 Task: Invite neighbors to the community cleanup event.
Action: Mouse moved to (721, 189)
Screenshot: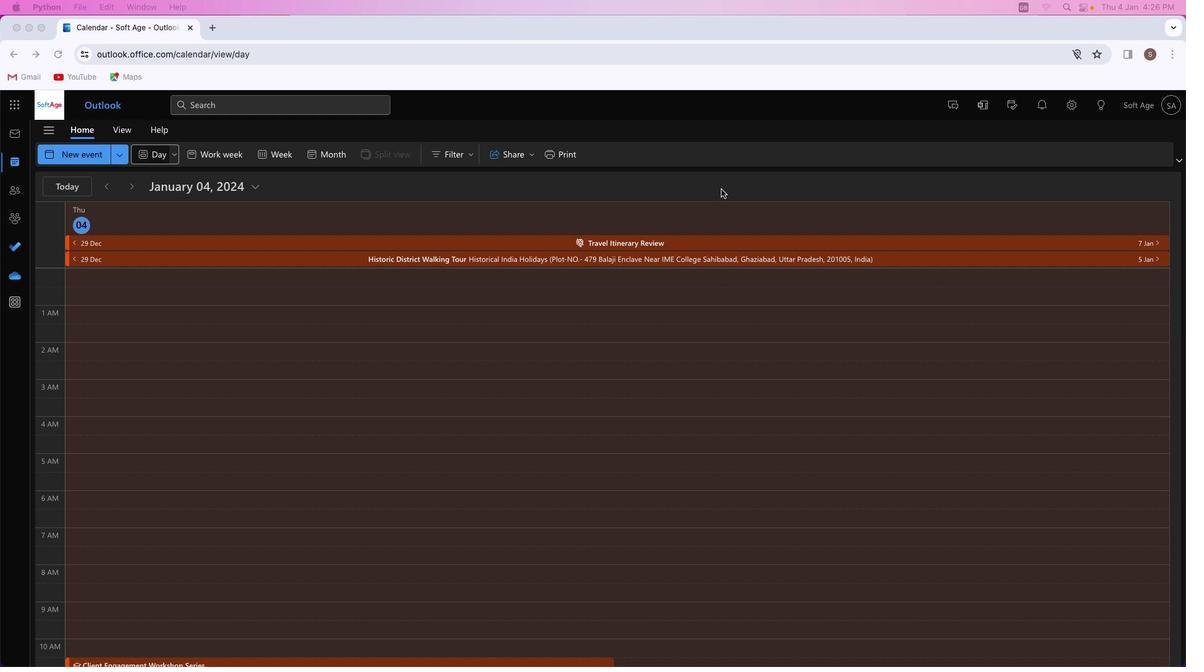 
Action: Mouse pressed left at (721, 189)
Screenshot: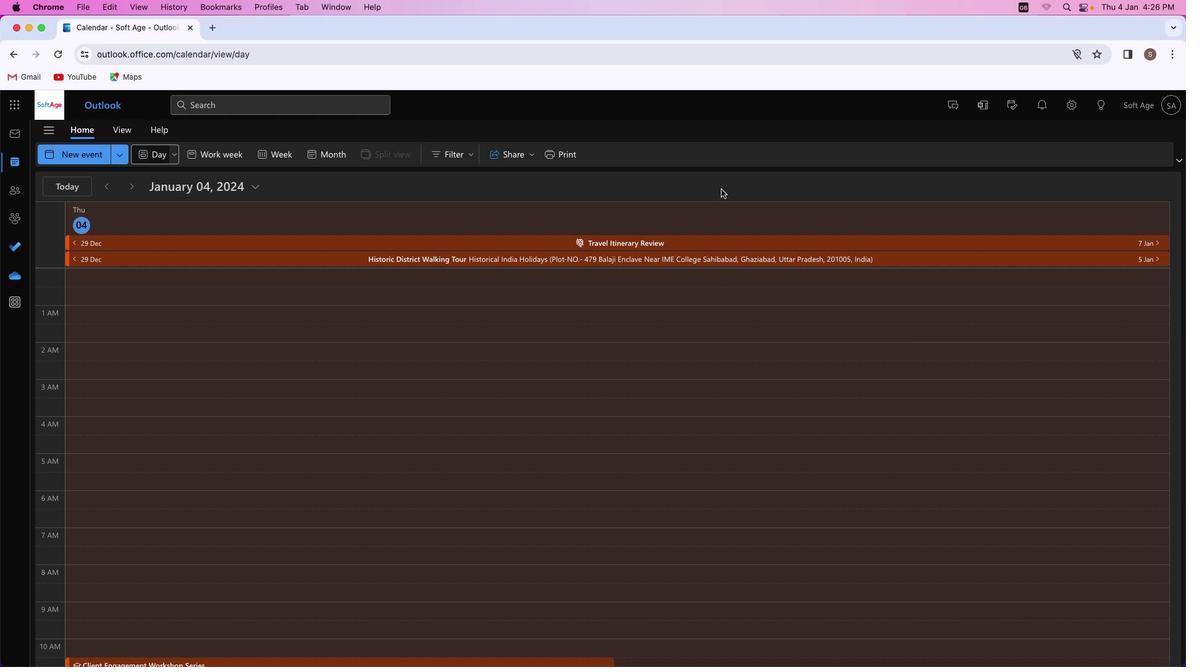 
Action: Mouse moved to (85, 156)
Screenshot: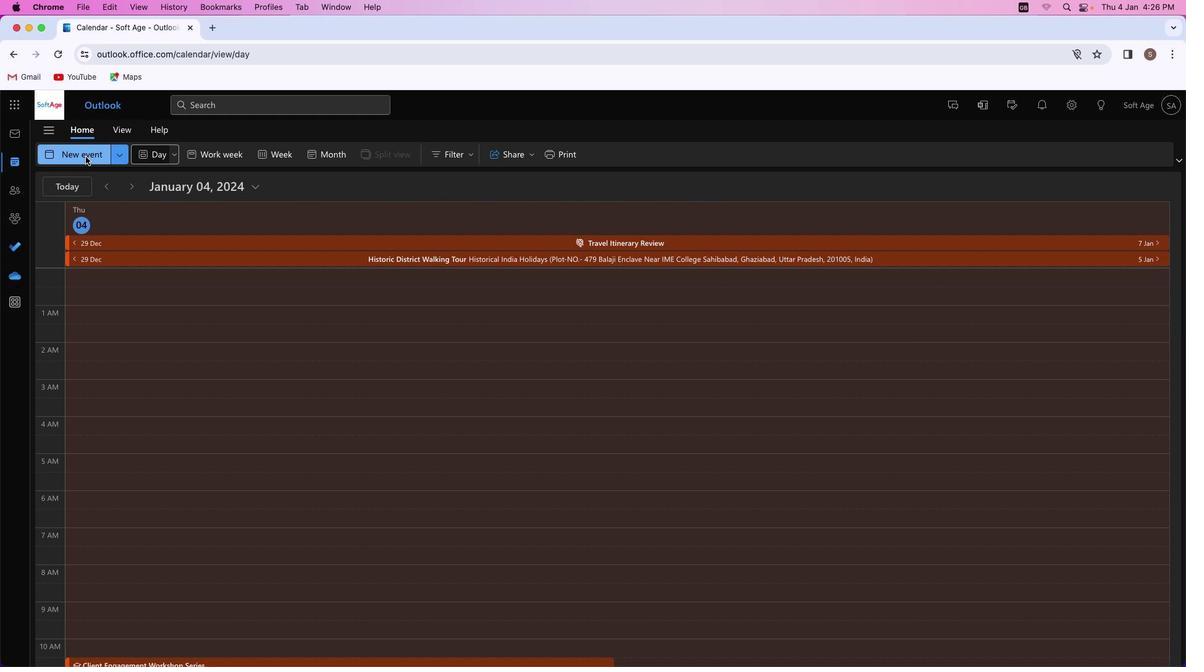 
Action: Mouse pressed left at (85, 156)
Screenshot: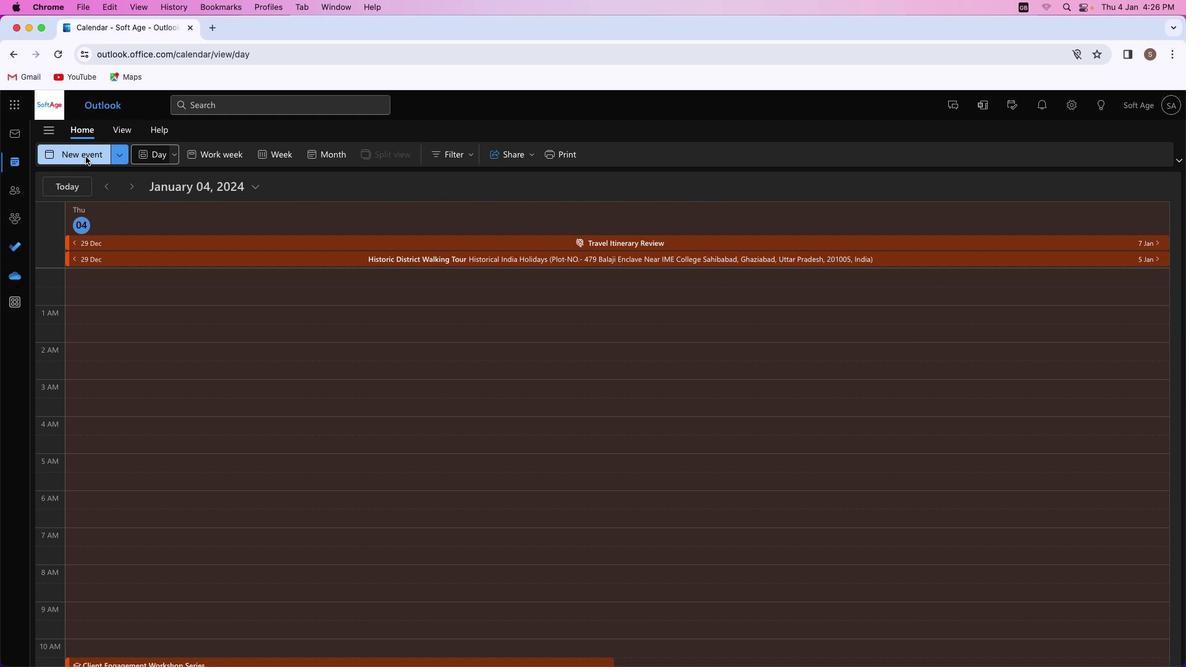 
Action: Mouse moved to (331, 235)
Screenshot: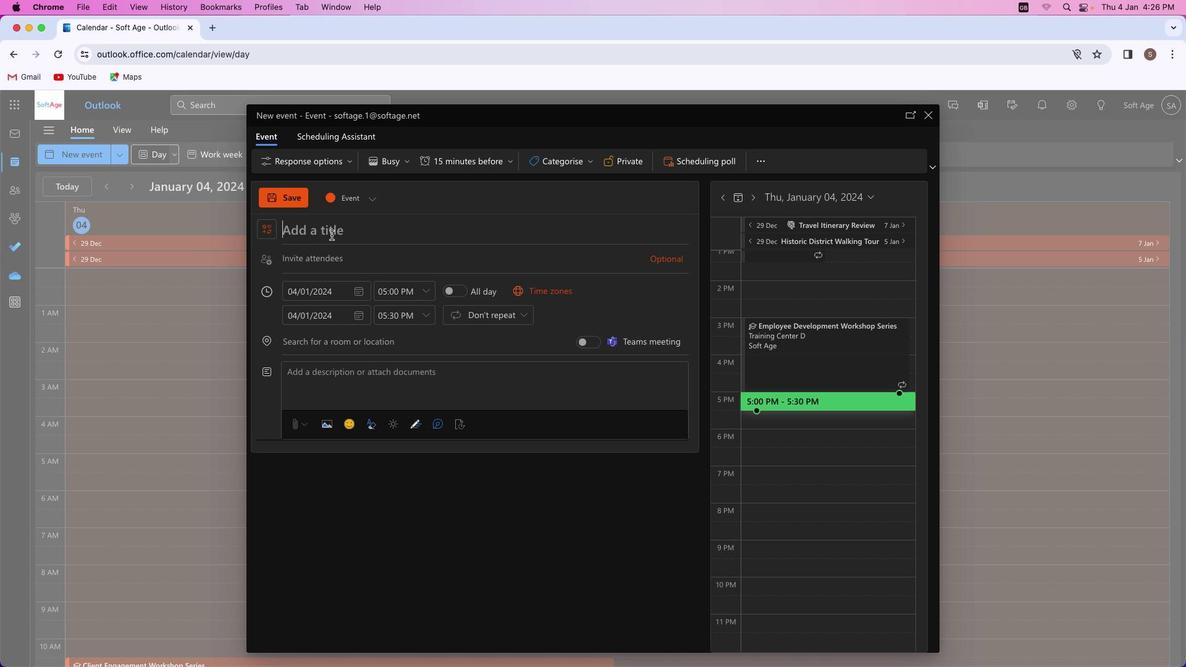 
Action: Mouse pressed left at (331, 235)
Screenshot: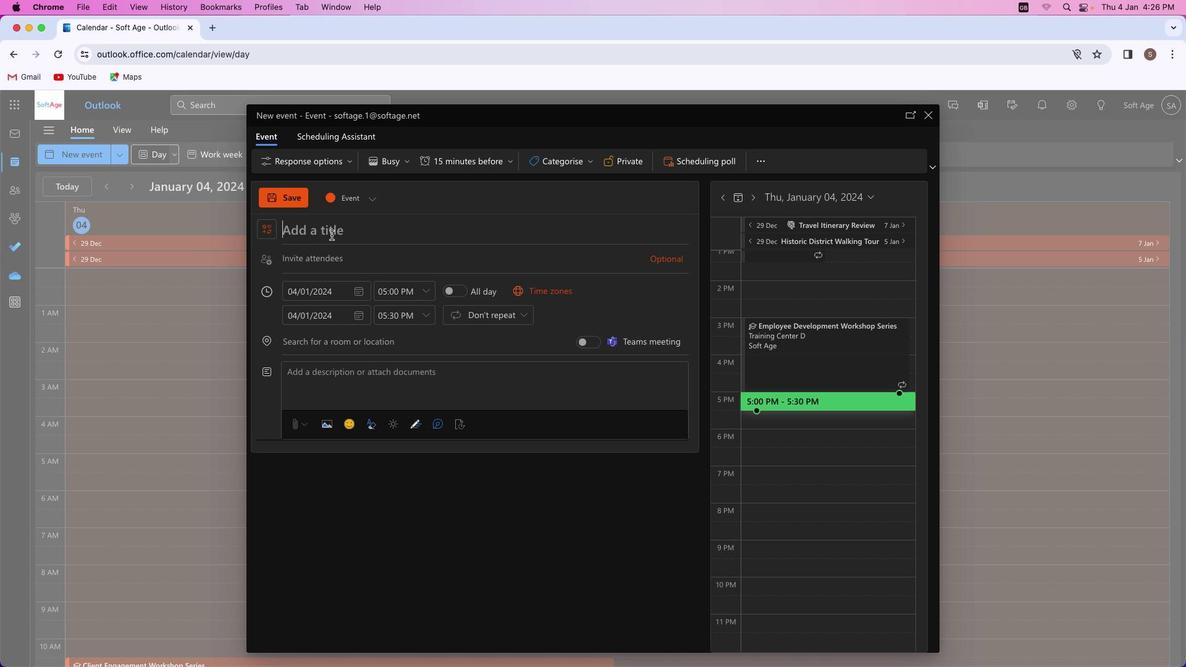 
Action: Mouse moved to (331, 235)
Screenshot: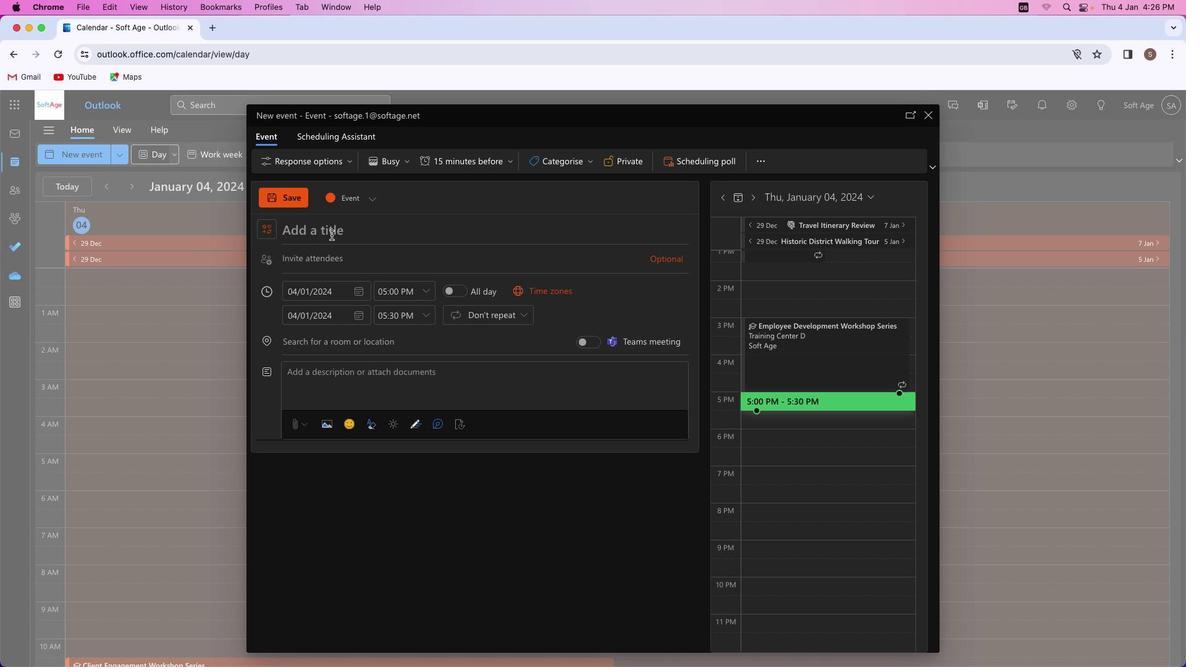 
Action: Key pressed Key.shift'C''o''m''m''u''n''i''t''y'Key.space'c''l''e''a''n''u''p'
Screenshot: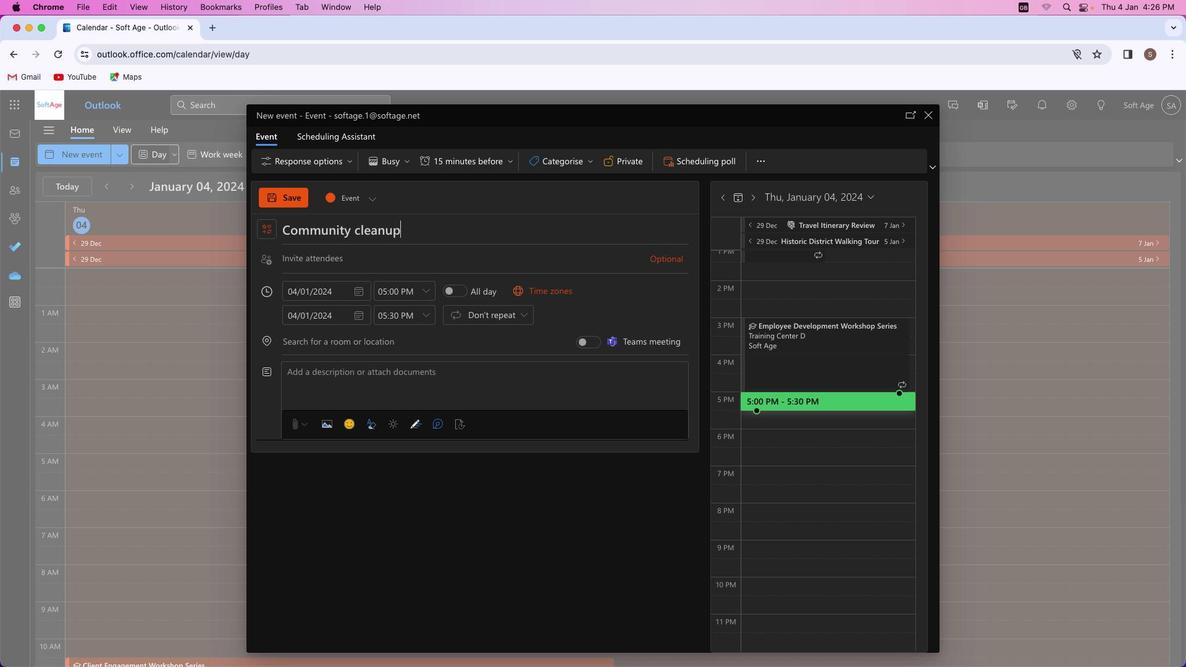 
Action: Mouse moved to (344, 260)
Screenshot: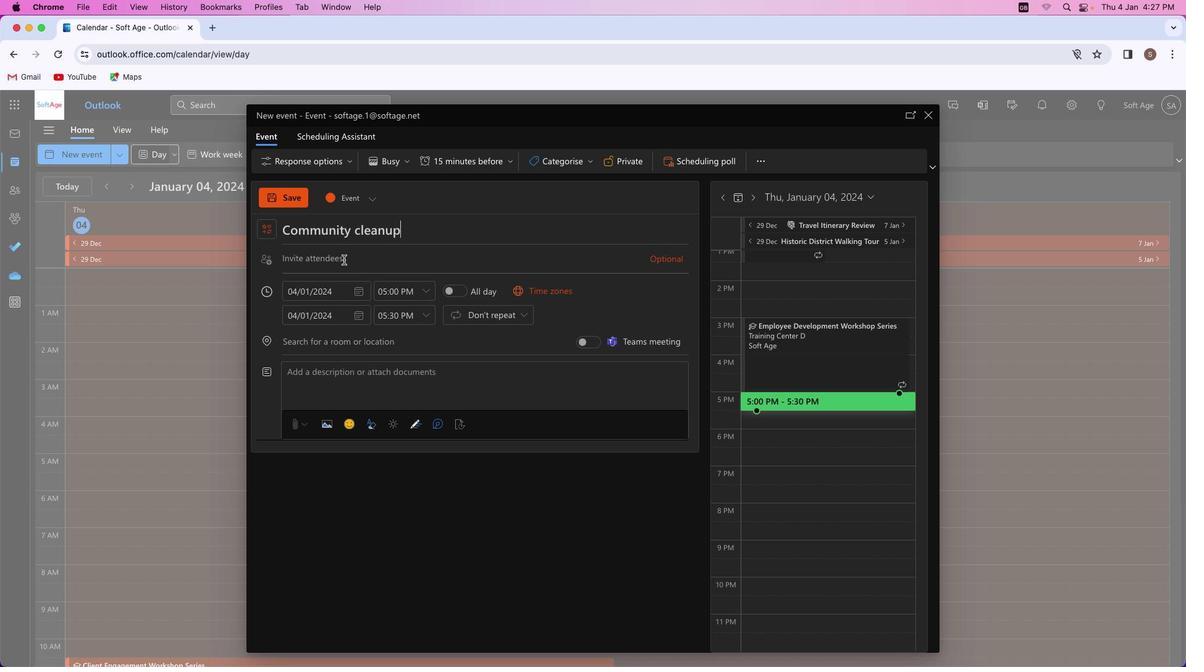 
Action: Mouse pressed left at (344, 260)
Screenshot: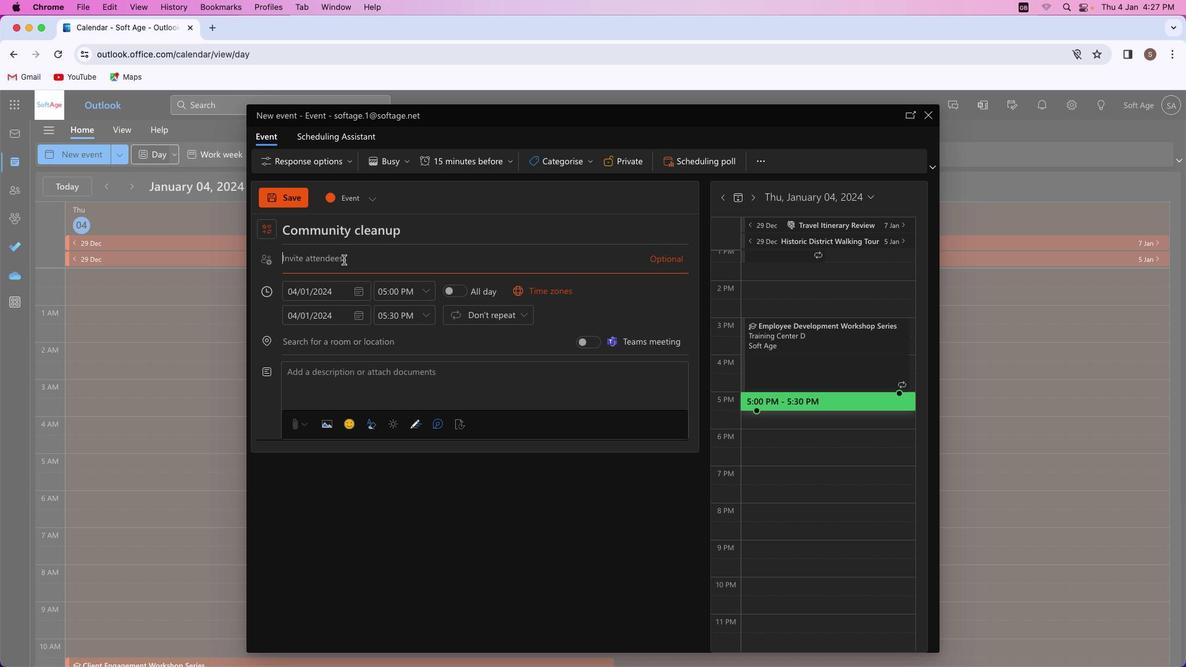 
Action: Mouse moved to (343, 260)
Screenshot: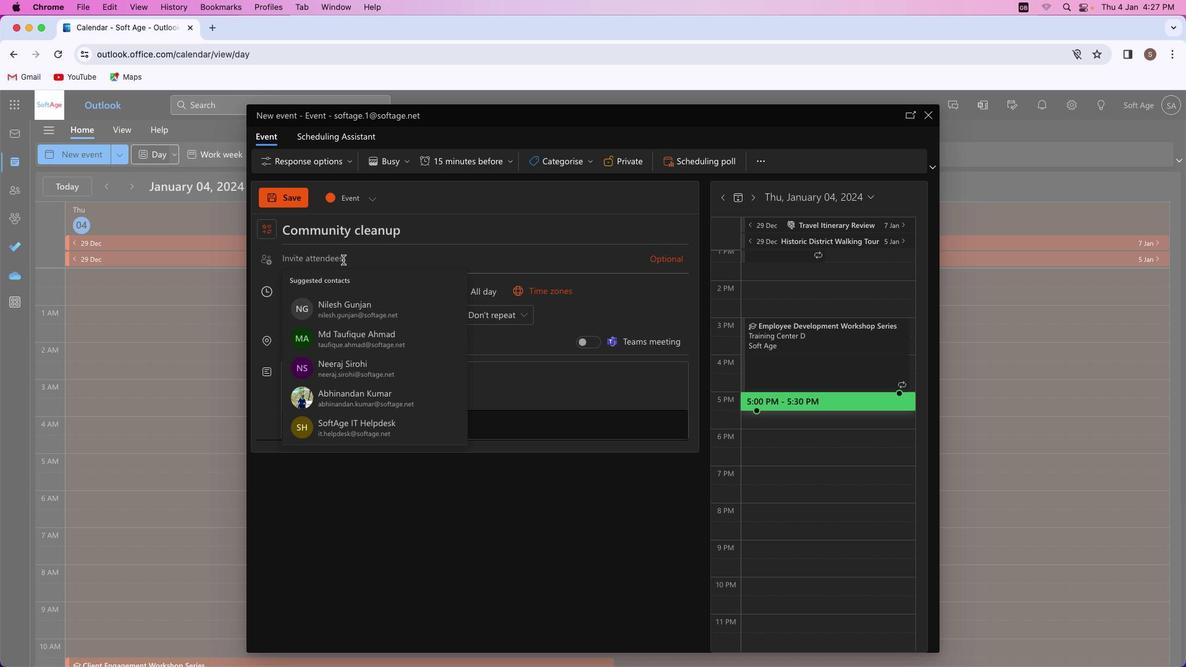 
Action: Key pressed Key.shift'S''h''i''v''a''m''y''a''d''a''v''s''m'Key.shift'@'Key.left'4''1'Key.rightKey.right'o''u''t''l''o''o''k''.''c''o''m'
Screenshot: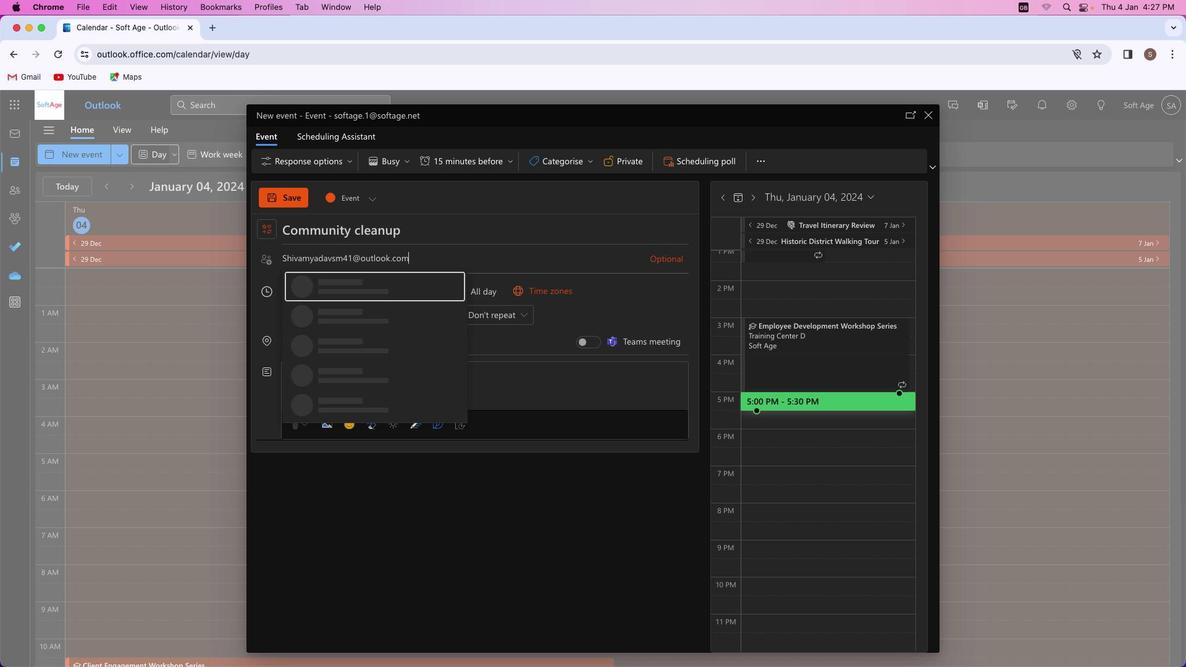 
Action: Mouse moved to (395, 284)
Screenshot: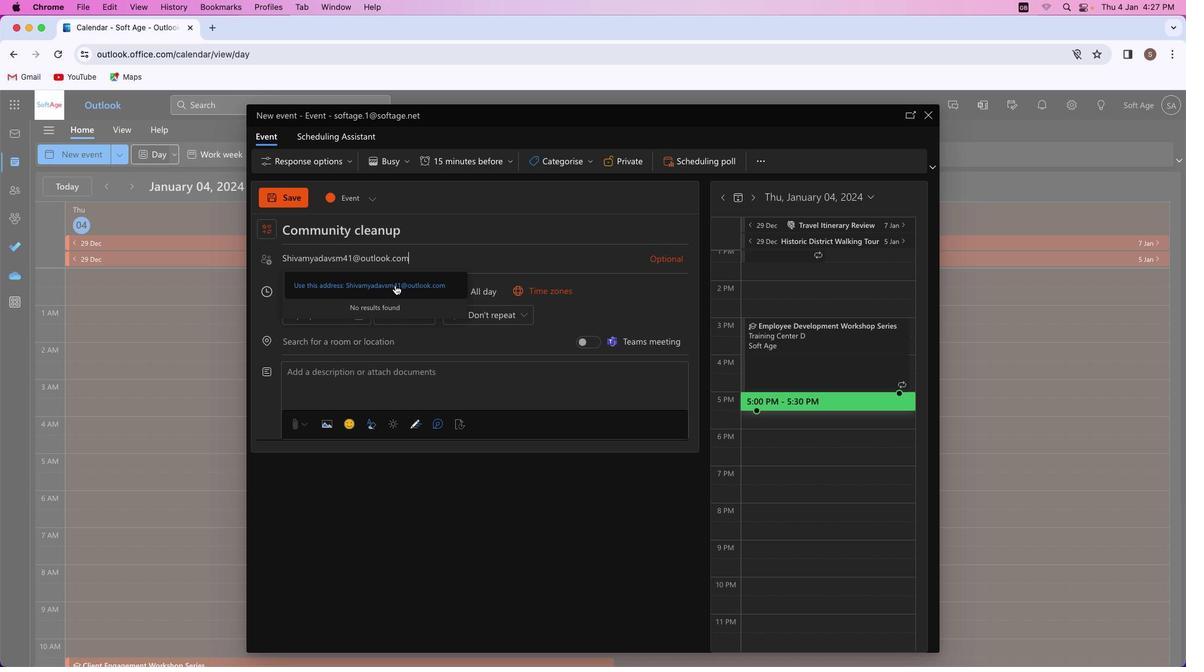 
Action: Mouse pressed left at (395, 284)
Screenshot: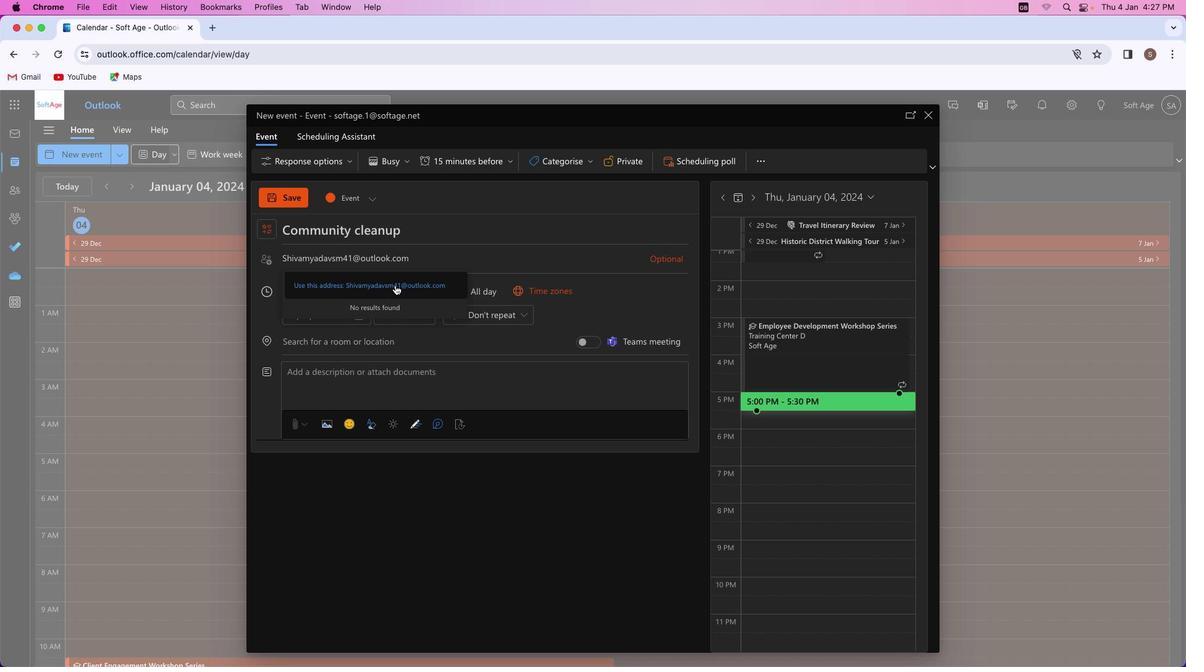 
Action: Mouse moved to (661, 312)
Screenshot: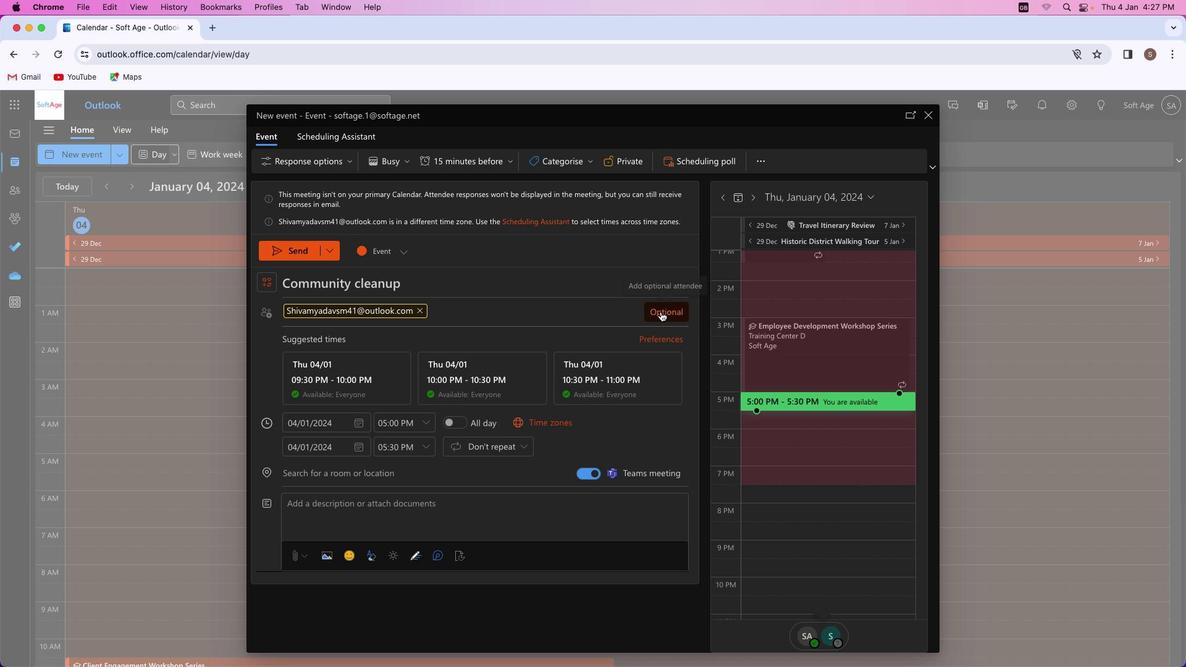 
Action: Mouse pressed left at (661, 312)
Screenshot: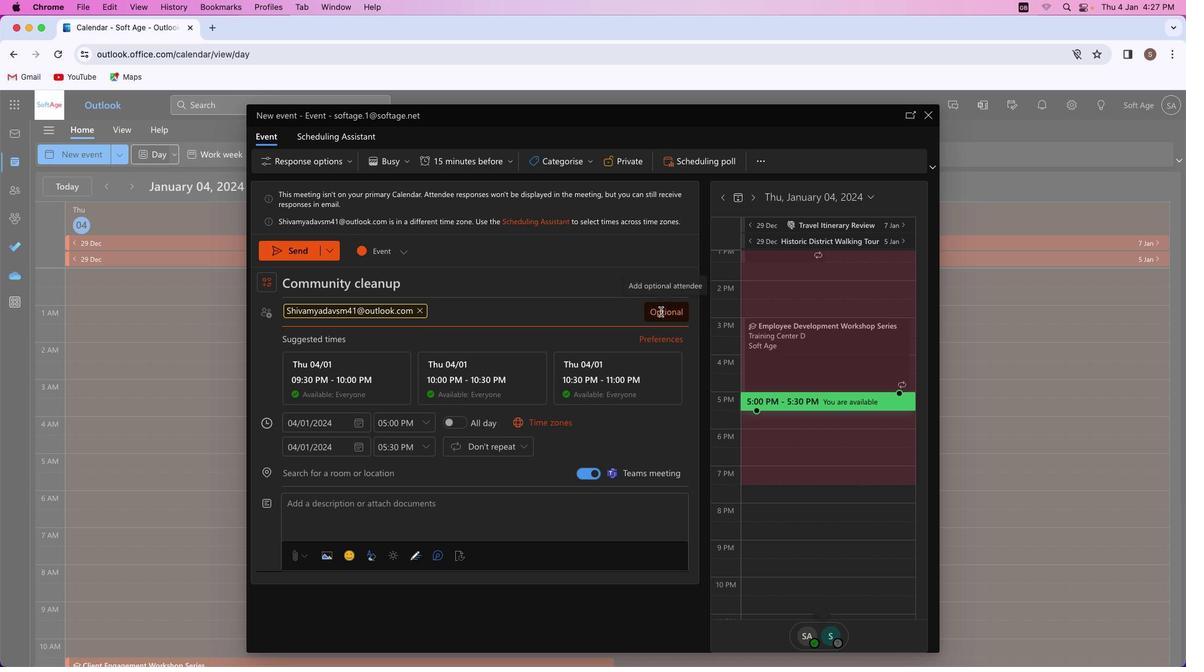 
Action: Mouse moved to (325, 338)
Screenshot: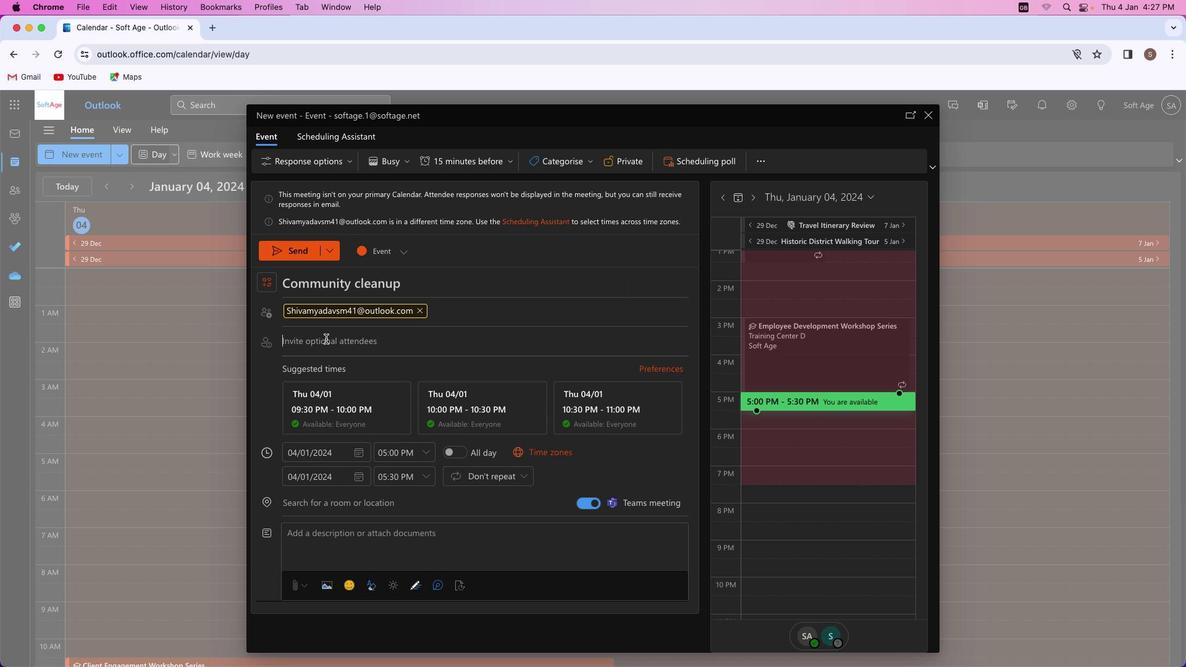 
Action: Mouse pressed left at (325, 338)
Screenshot: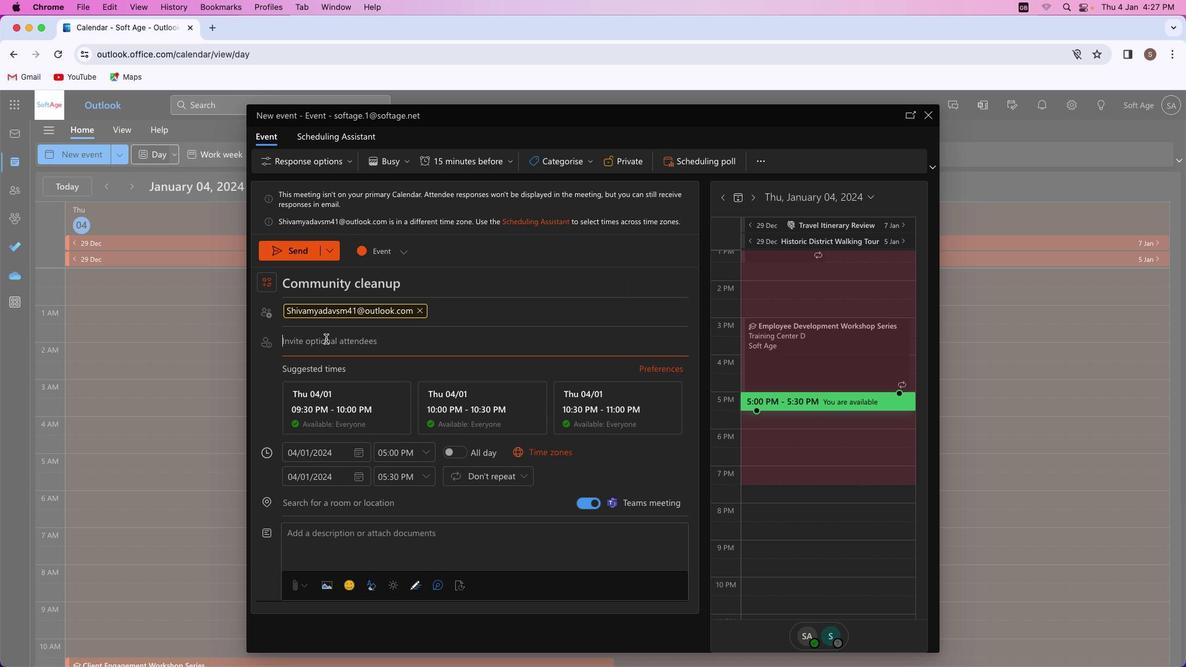 
Action: Key pressed 'a''9''7''3''2''8''9''3'Key.shift'@''g''m''a''i''l''.''c''o''m'
Screenshot: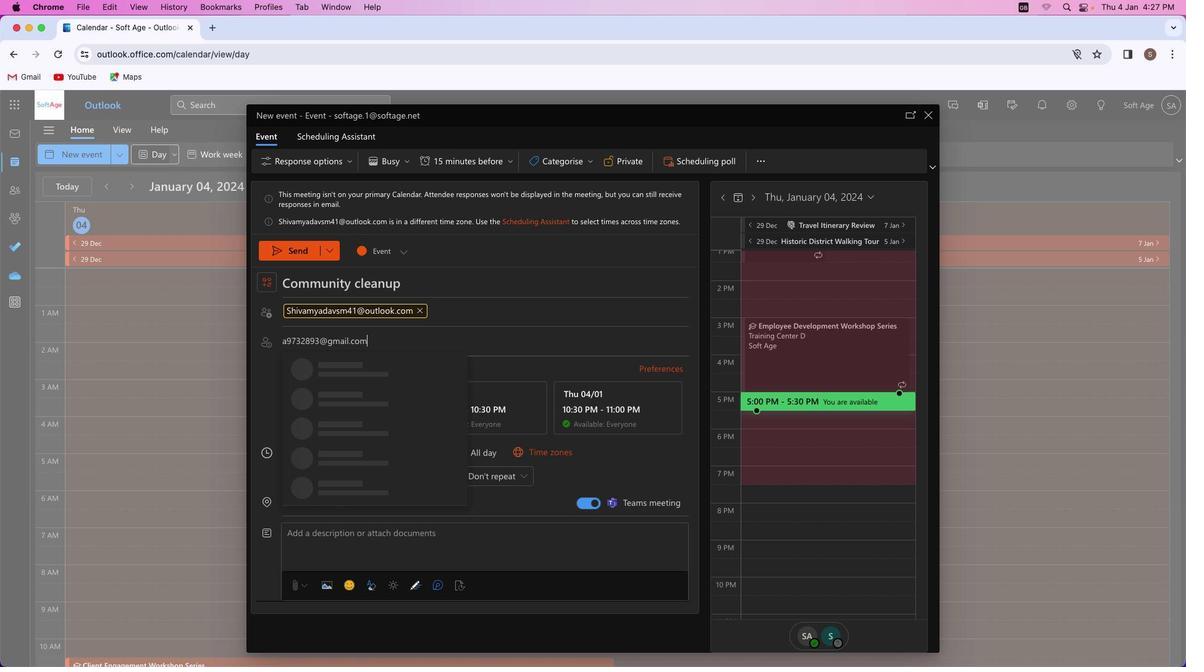 
Action: Mouse moved to (375, 365)
Screenshot: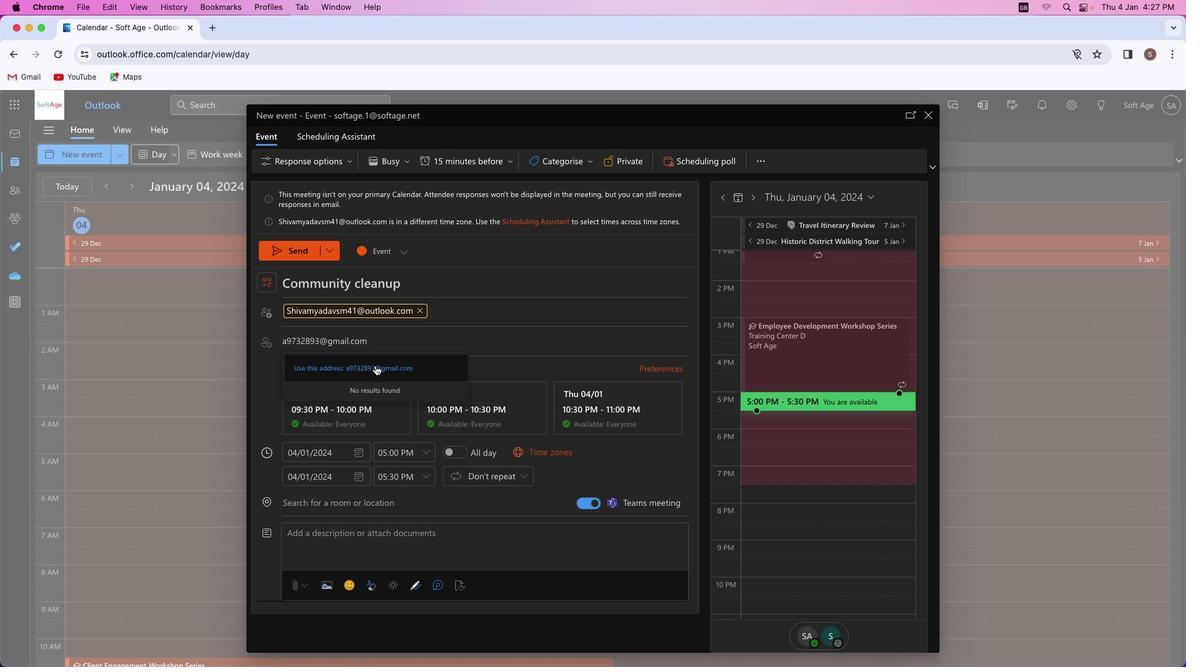 
Action: Mouse pressed left at (375, 365)
Screenshot: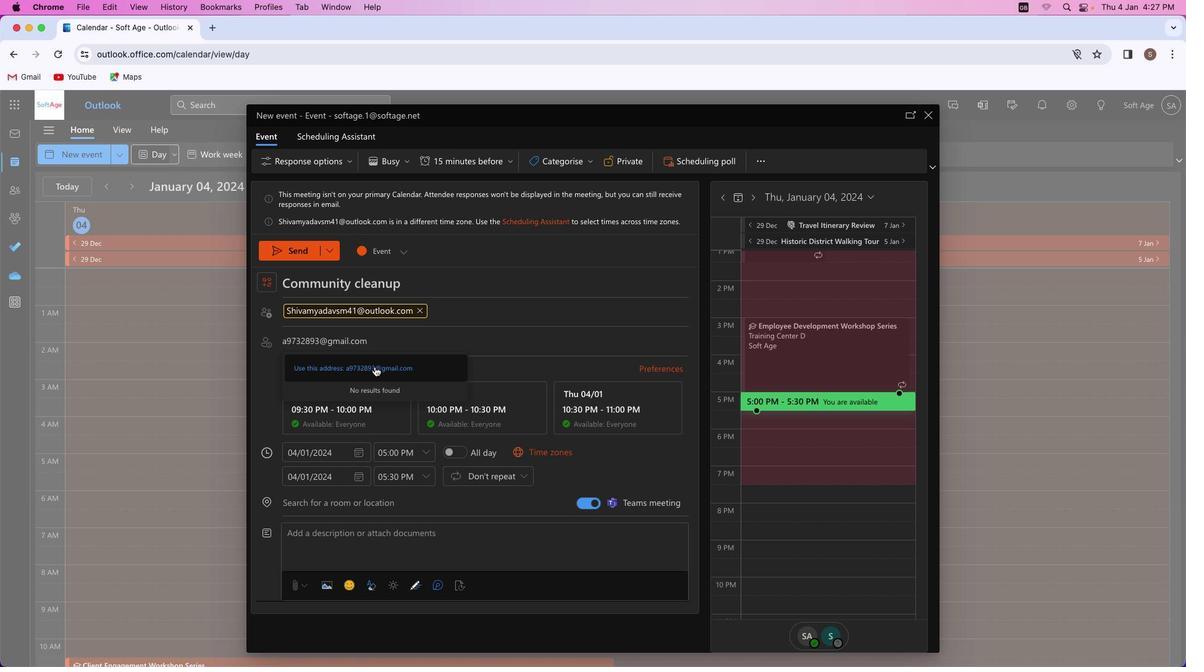 
Action: Mouse moved to (415, 375)
Screenshot: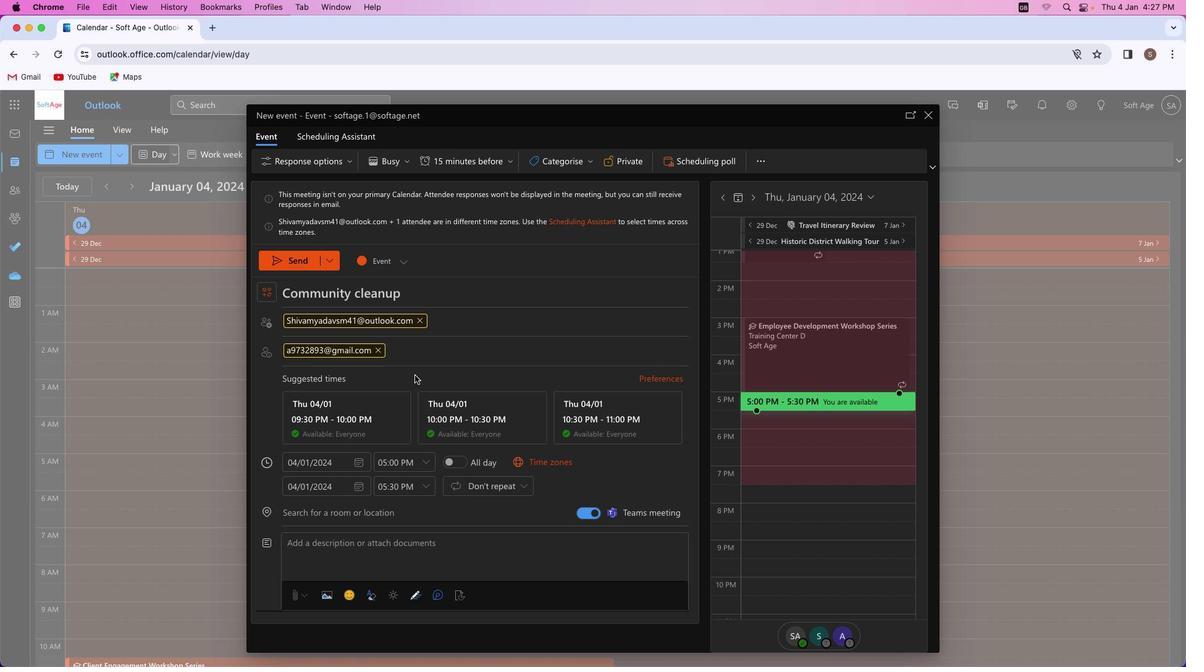 
Action: Mouse scrolled (415, 375) with delta (0, 0)
Screenshot: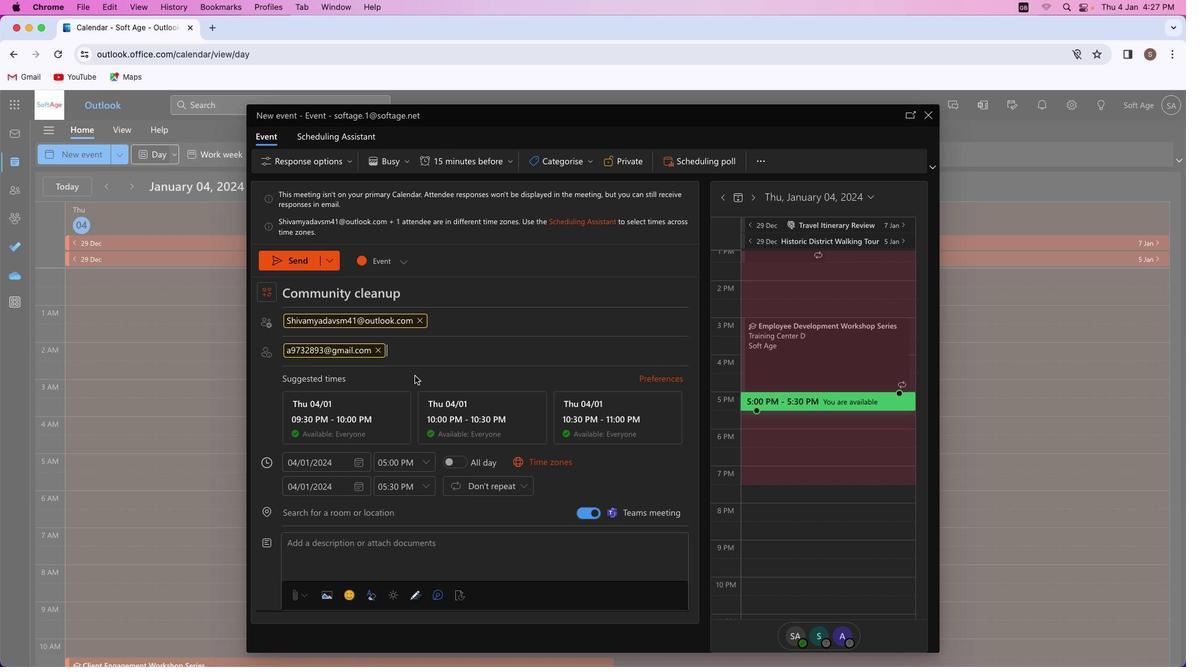 
Action: Mouse moved to (415, 375)
Screenshot: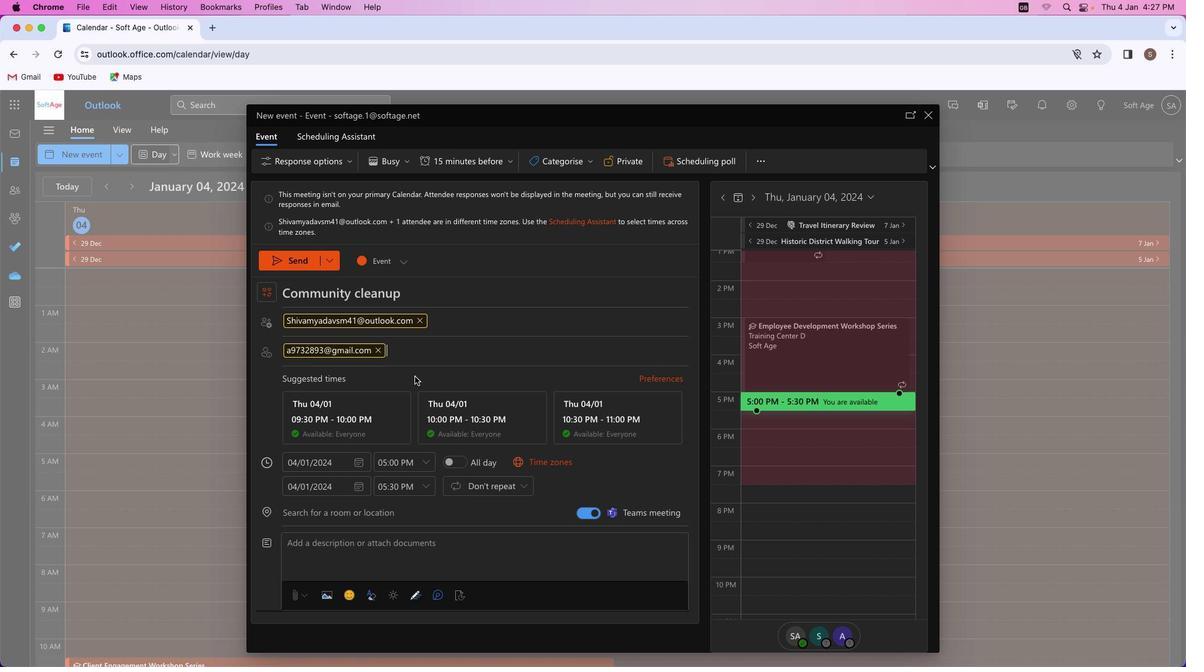 
Action: Mouse scrolled (415, 375) with delta (0, 0)
Screenshot: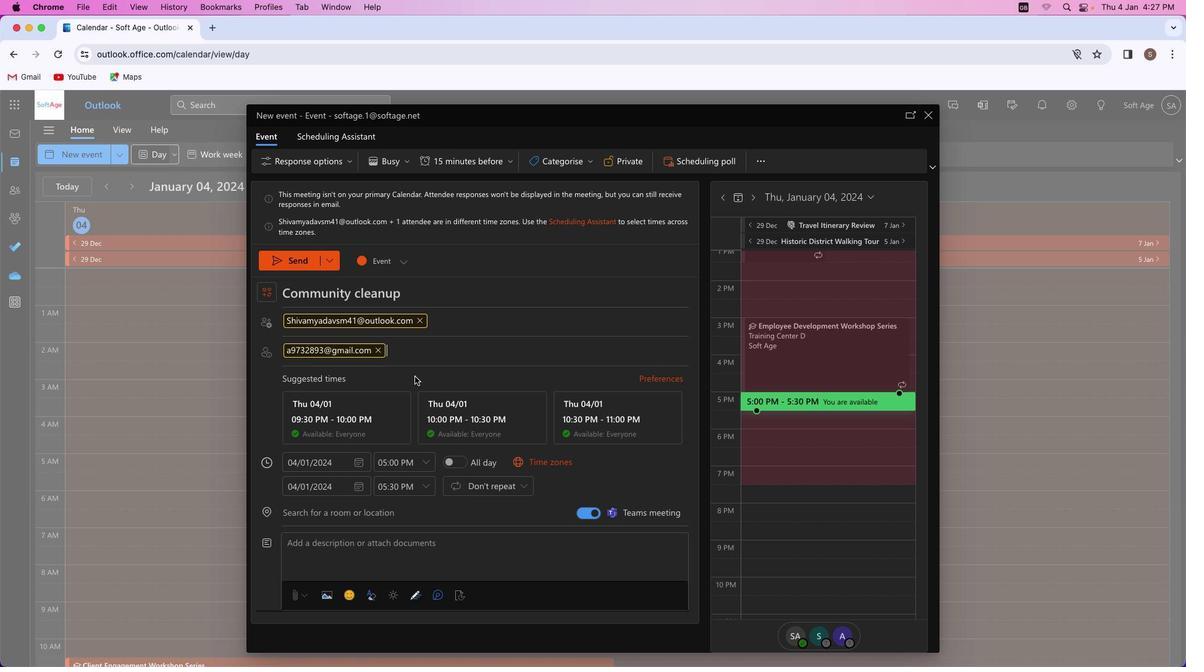 
Action: Mouse moved to (415, 376)
Screenshot: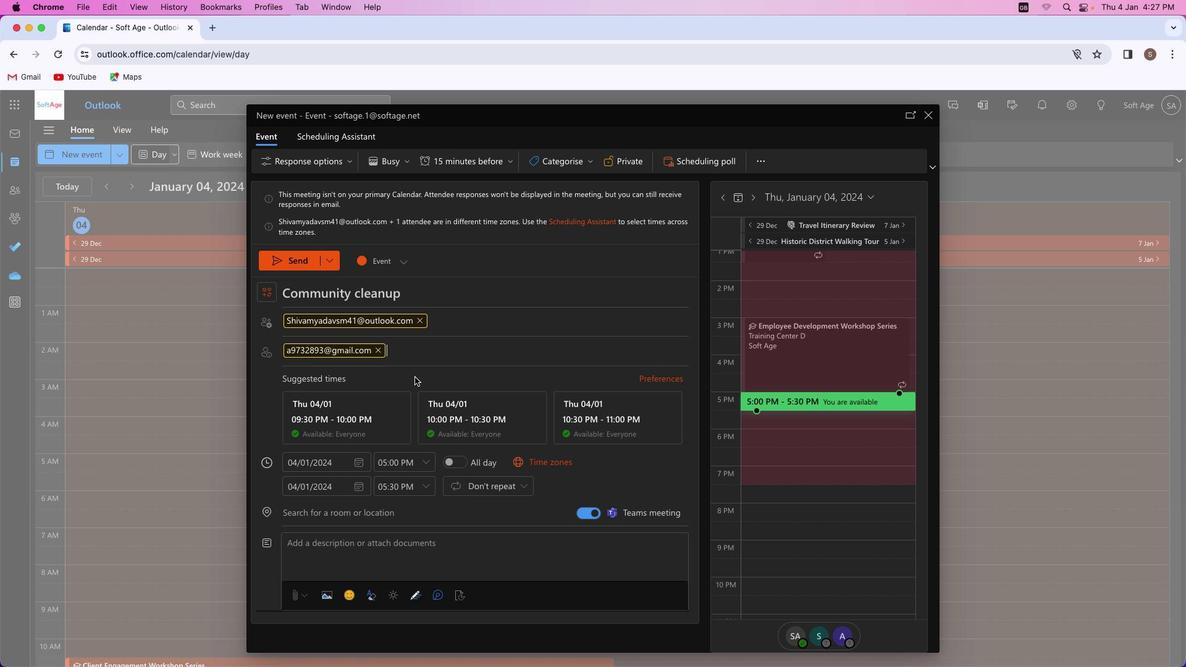 
Action: Mouse scrolled (415, 376) with delta (0, 0)
Screenshot: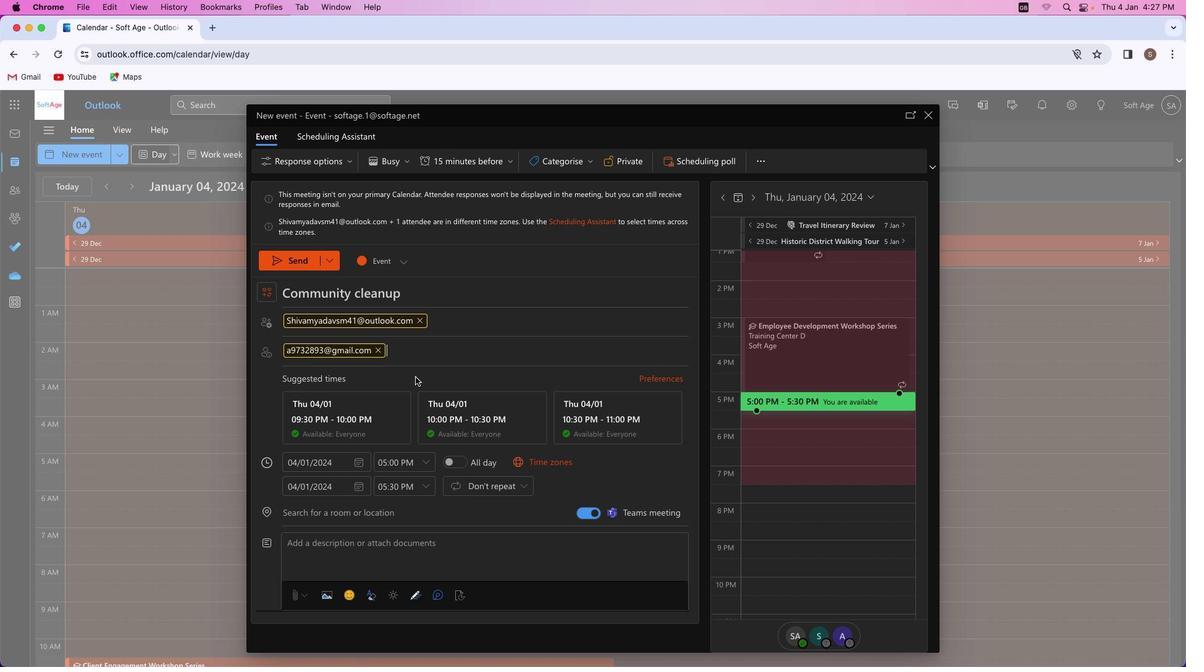 
Action: Mouse moved to (415, 377)
Screenshot: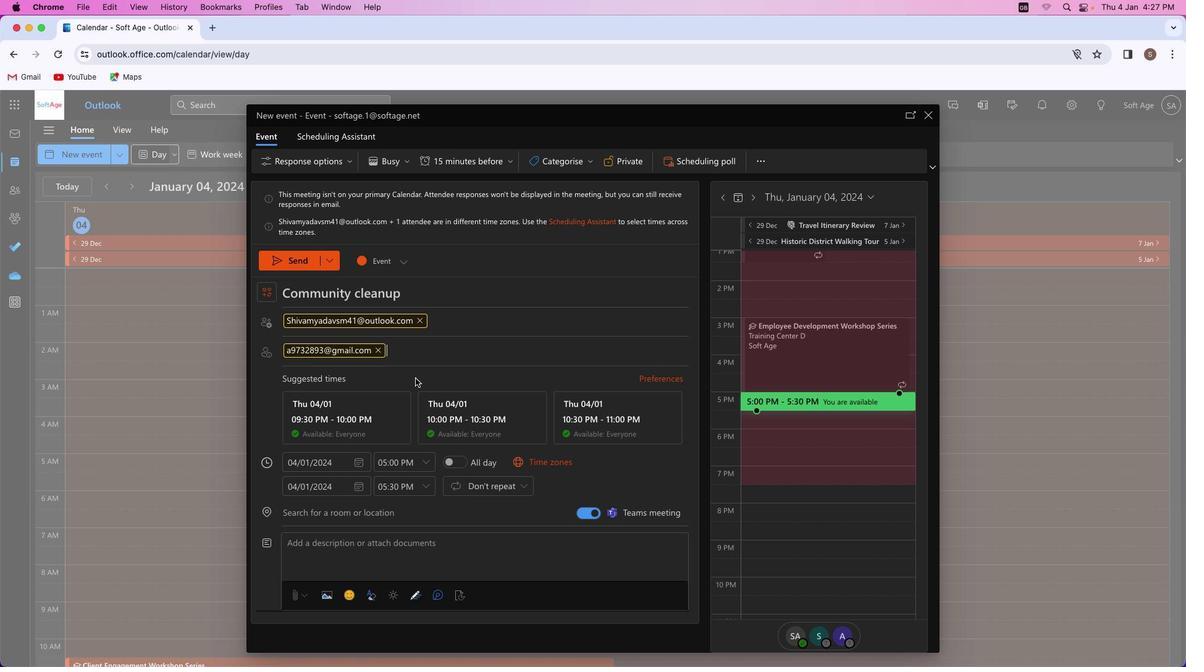 
Action: Mouse scrolled (415, 377) with delta (0, 0)
Screenshot: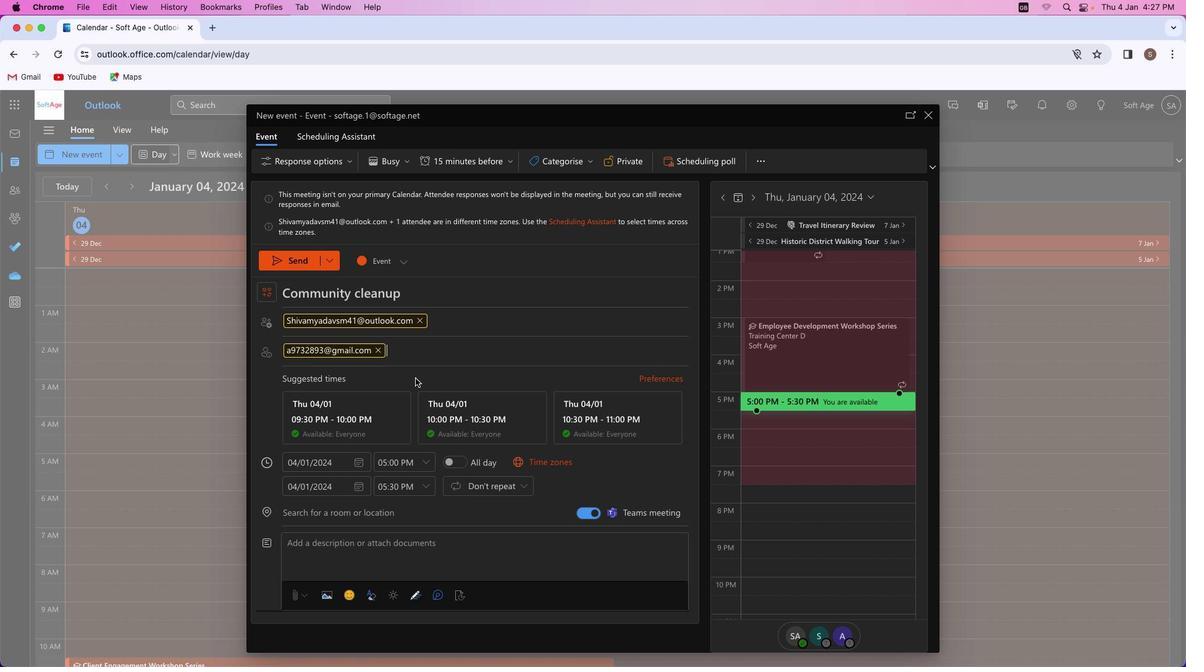 
Action: Mouse moved to (415, 378)
Screenshot: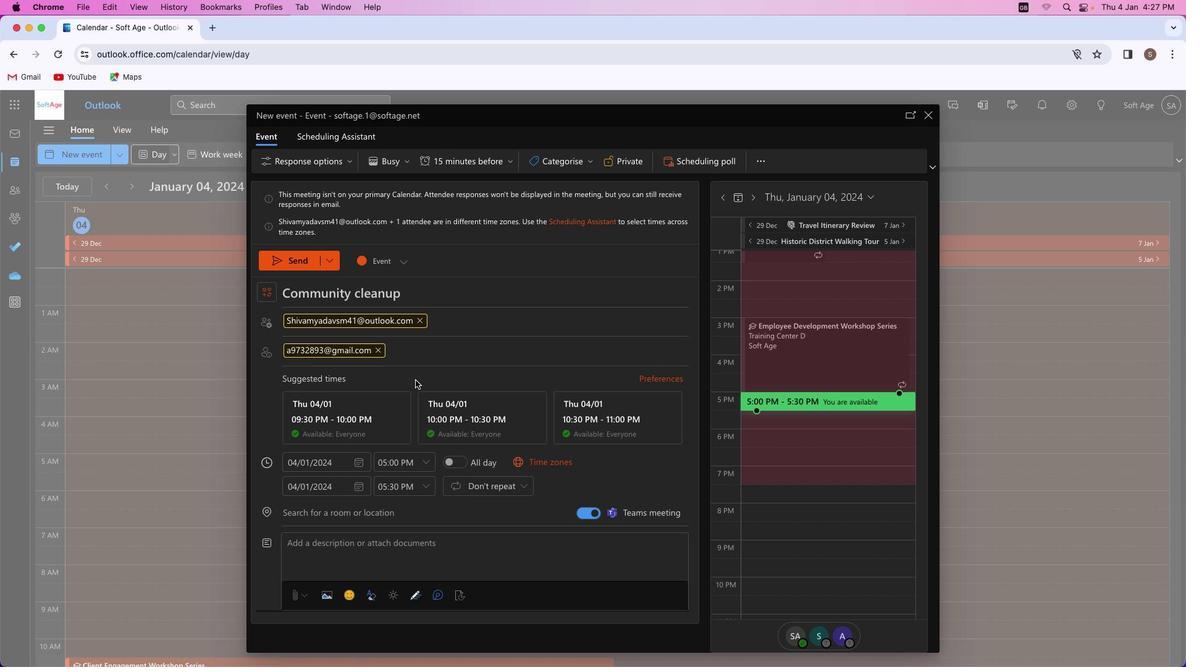 
Action: Mouse scrolled (415, 378) with delta (0, 0)
Screenshot: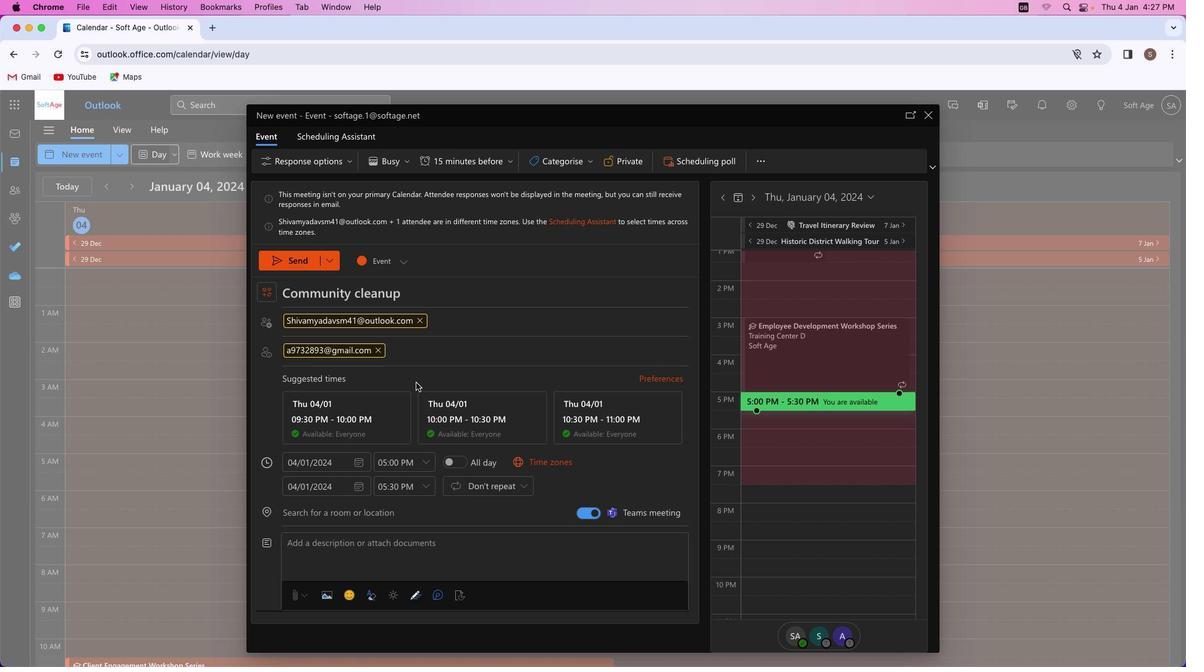 
Action: Mouse moved to (416, 382)
Screenshot: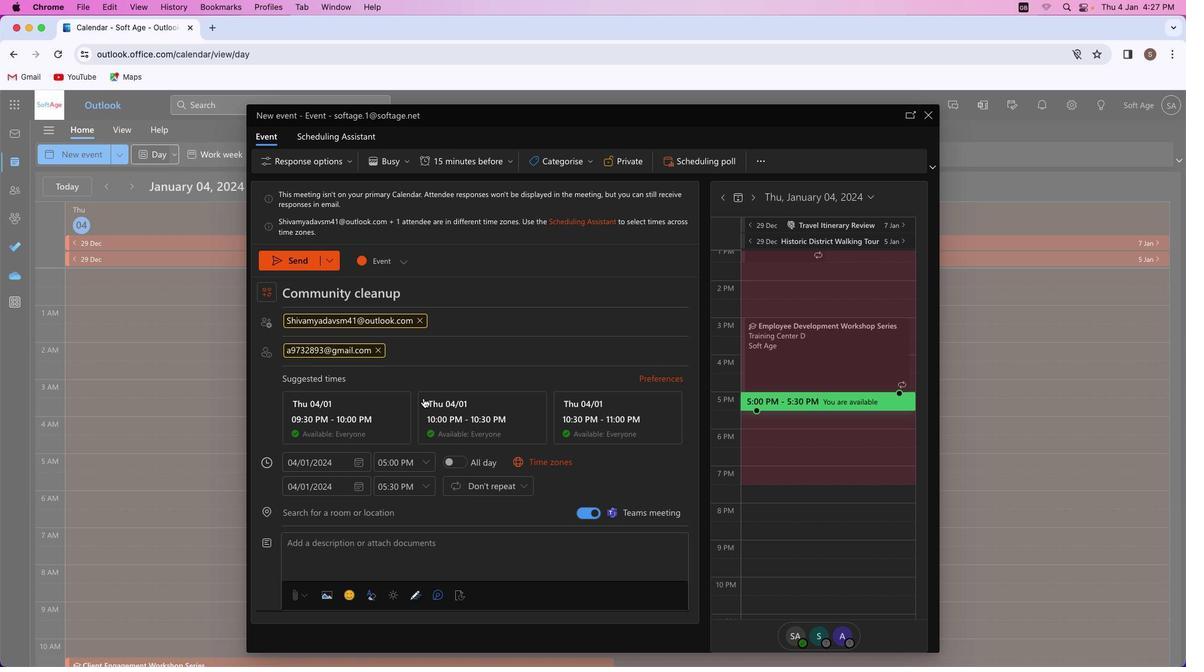 
Action: Mouse scrolled (416, 382) with delta (0, 0)
Screenshot: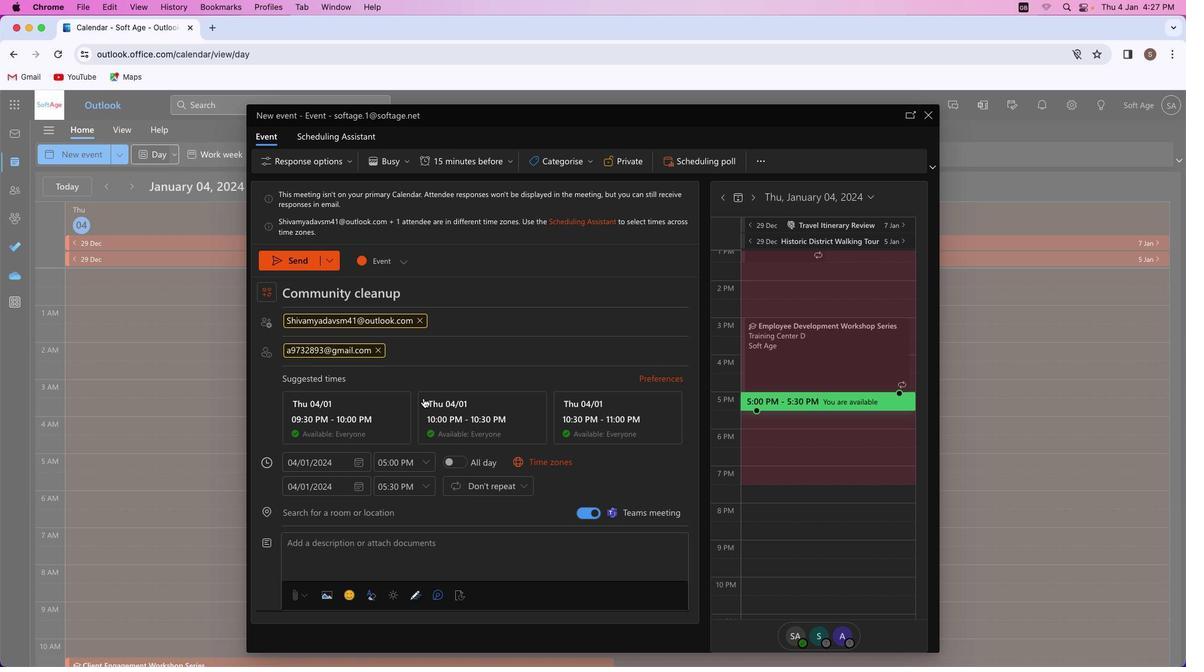 
Action: Mouse moved to (369, 550)
Screenshot: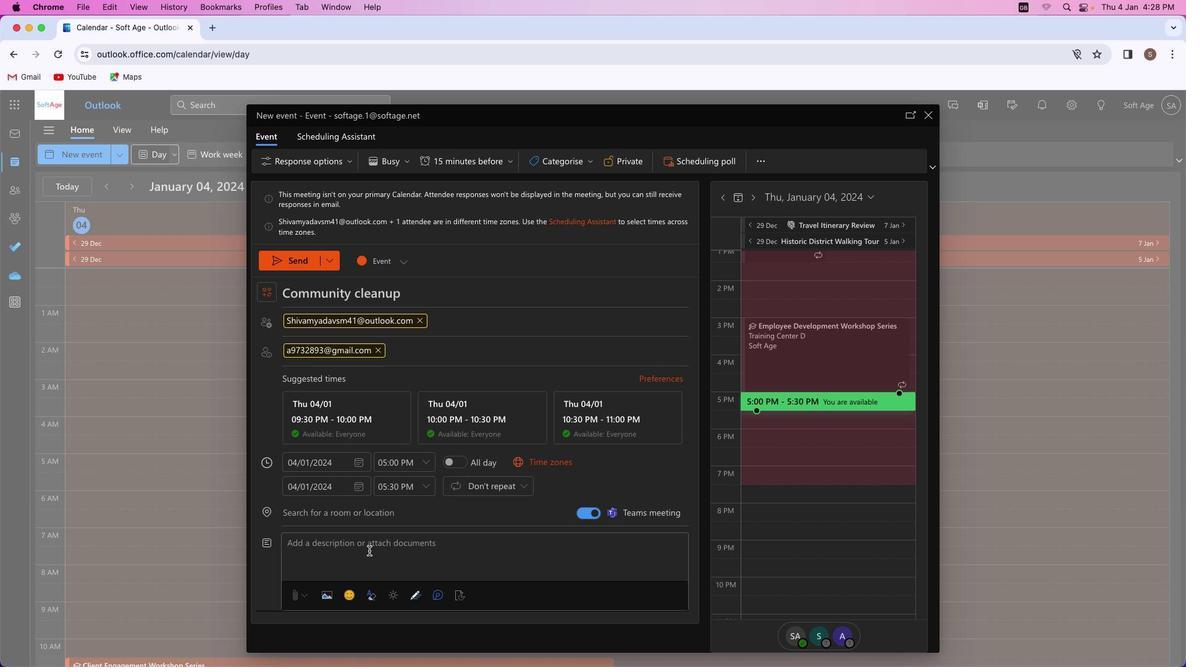 
Action: Mouse pressed left at (369, 550)
Screenshot: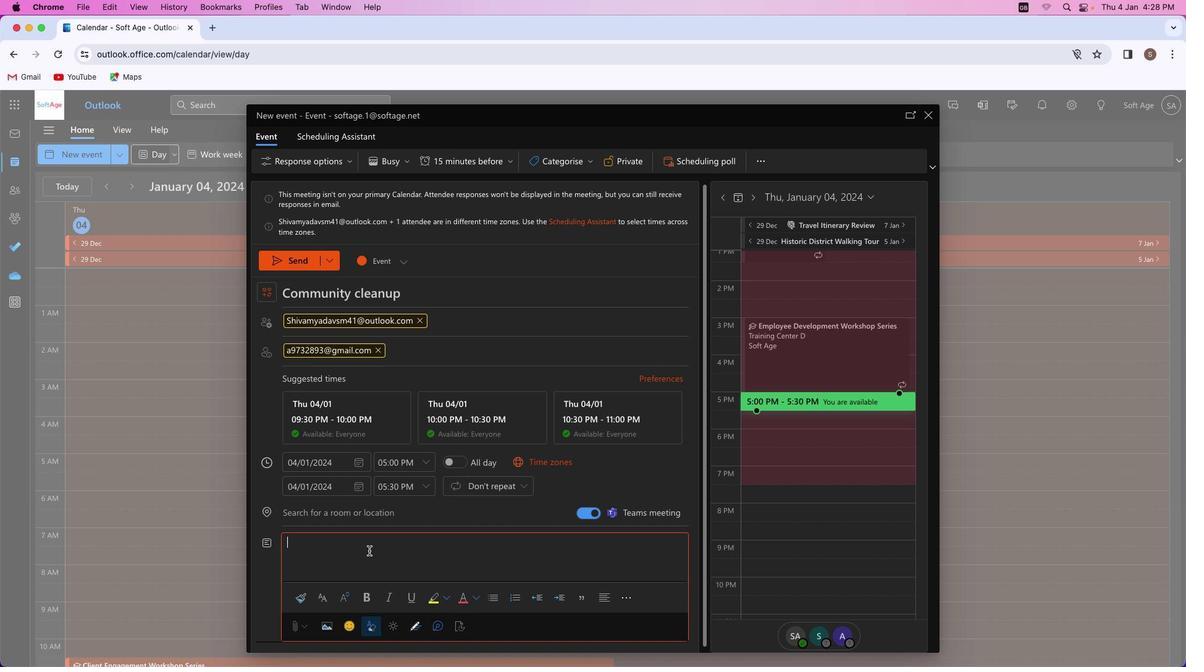 
Action: Mouse moved to (369, 550)
Screenshot: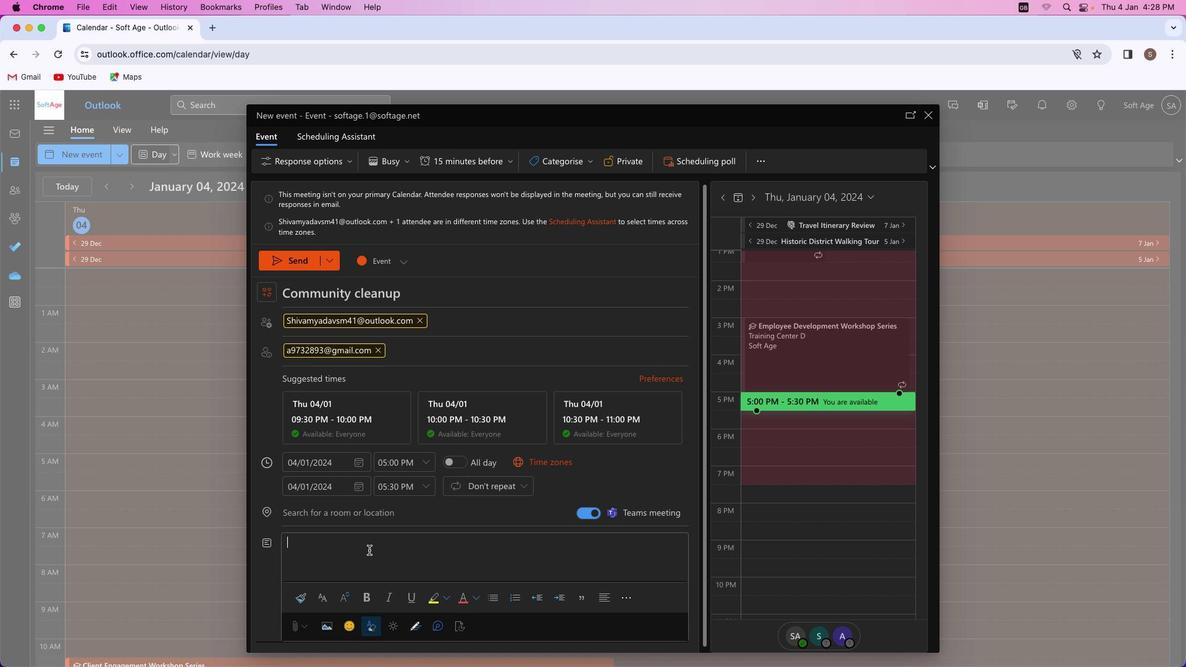 
Action: Key pressed Key.shift'T''h''i''s'Key.space'e''v''e''n''t'Key.space'i''n''v''i''t''a''t''i''o''n'Key.space'i''s'Key.space'f''o''r'Key.space'n''e''i''g''h''b''o''r''s'Key.space't''o'Key.space'c''o''m''m''u''n''i''t''y'Key.space'c''l''e''a''n''u''p'Key.space'p''u''r''p''o''s''e''.'
Screenshot: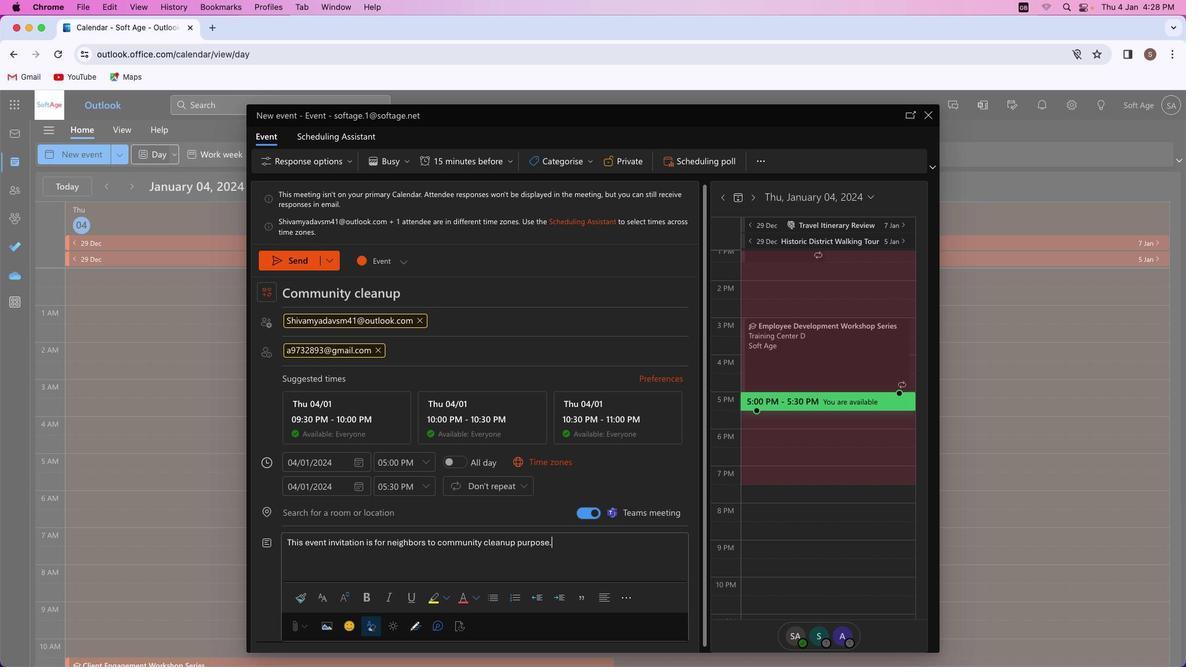 
Action: Mouse moved to (597, 568)
Screenshot: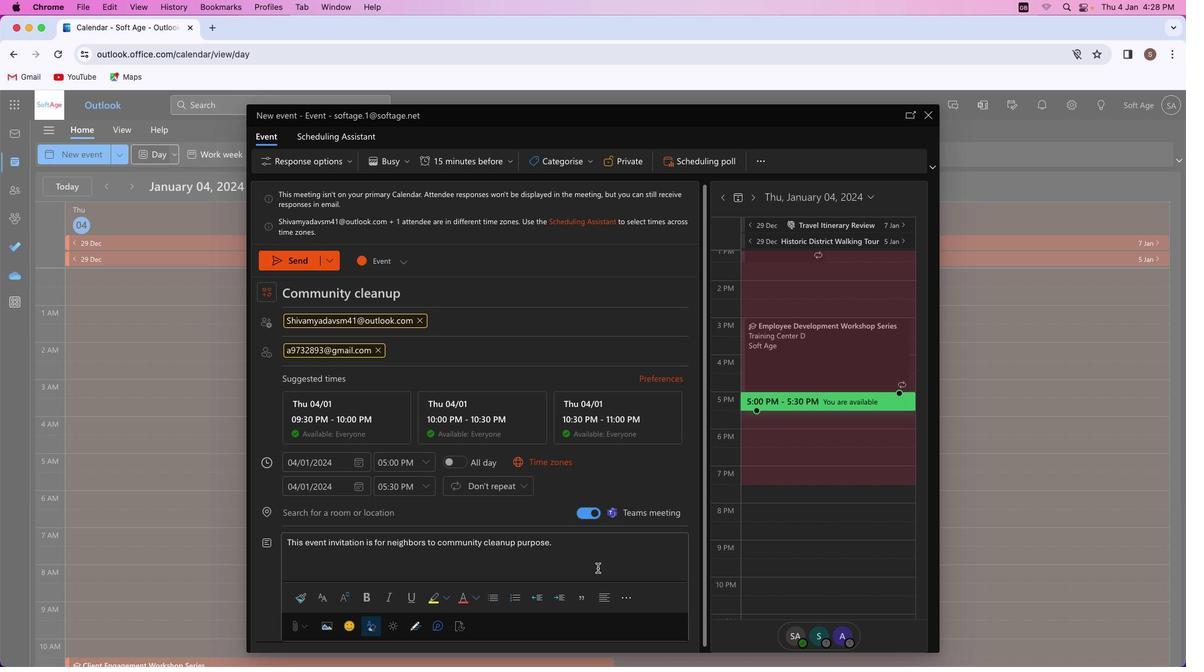 
Action: Mouse pressed left at (597, 568)
Screenshot: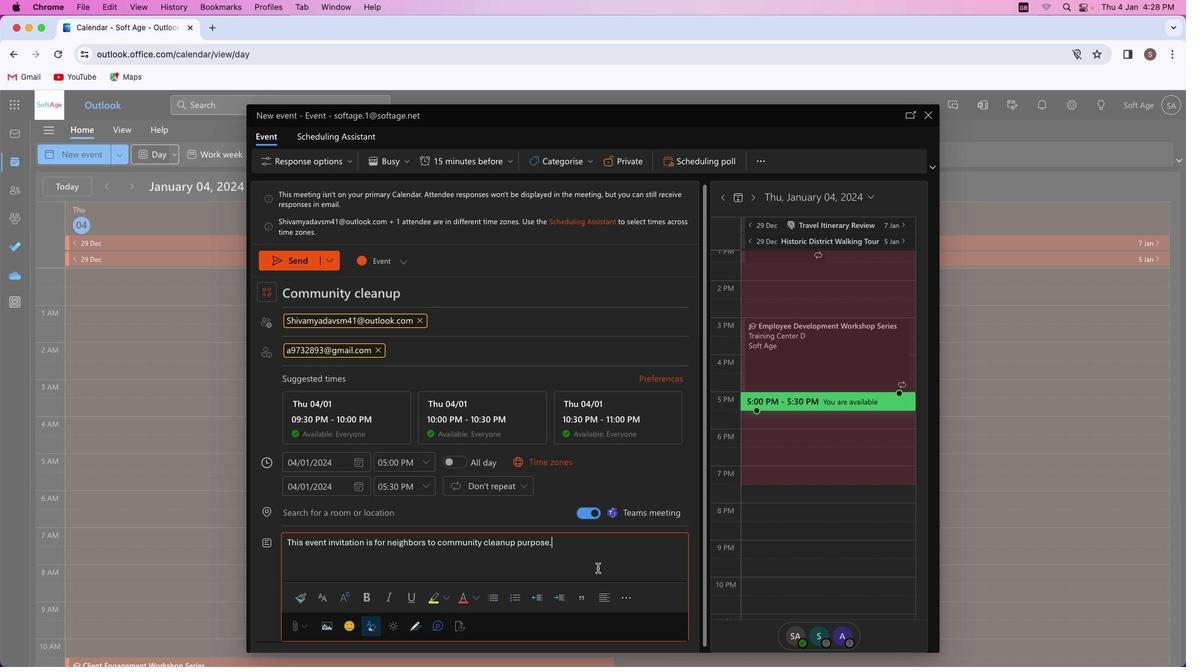 
Action: Mouse moved to (512, 549)
Screenshot: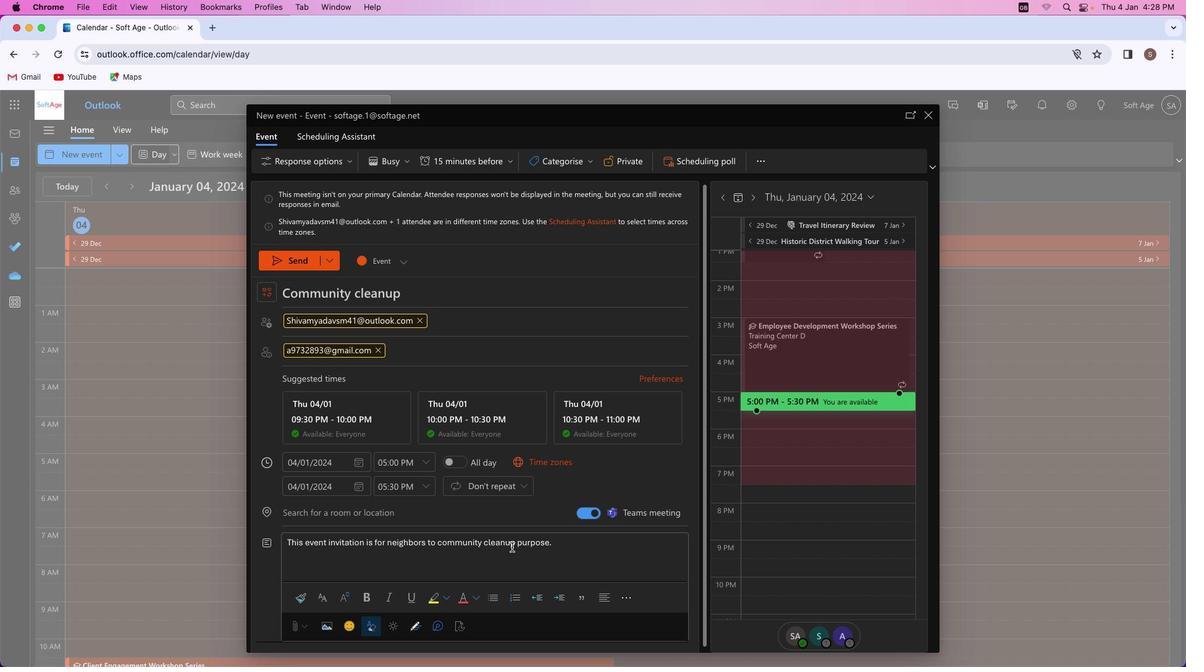 
Action: Mouse scrolled (512, 549) with delta (0, 0)
Screenshot: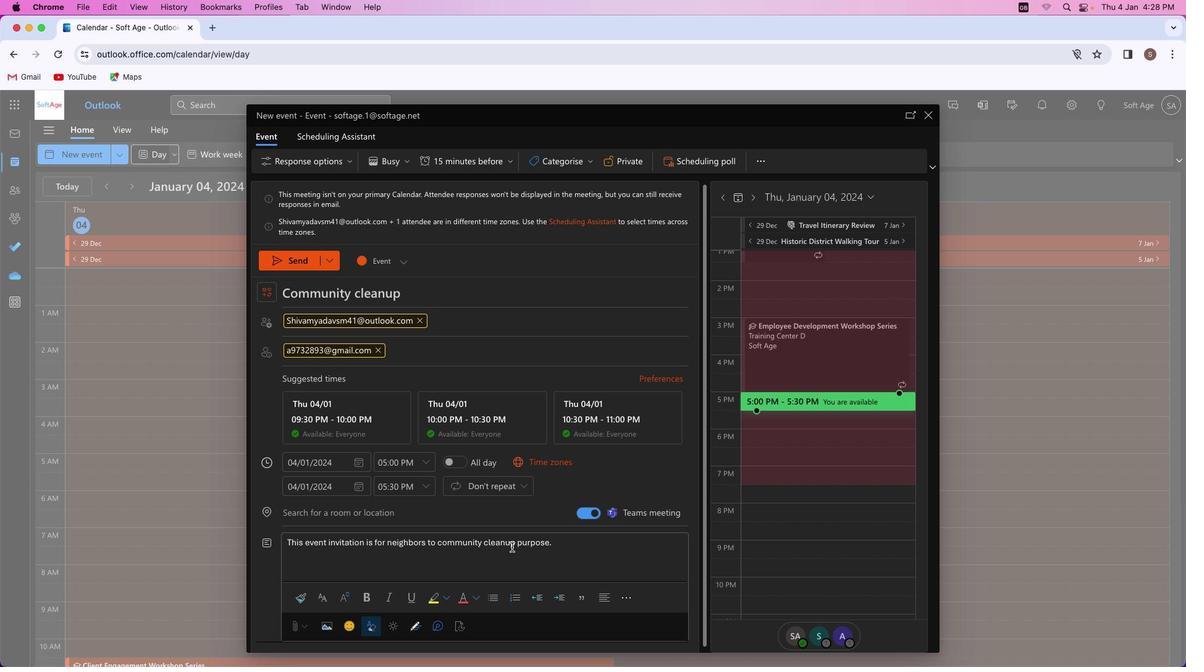 
Action: Mouse moved to (512, 548)
Screenshot: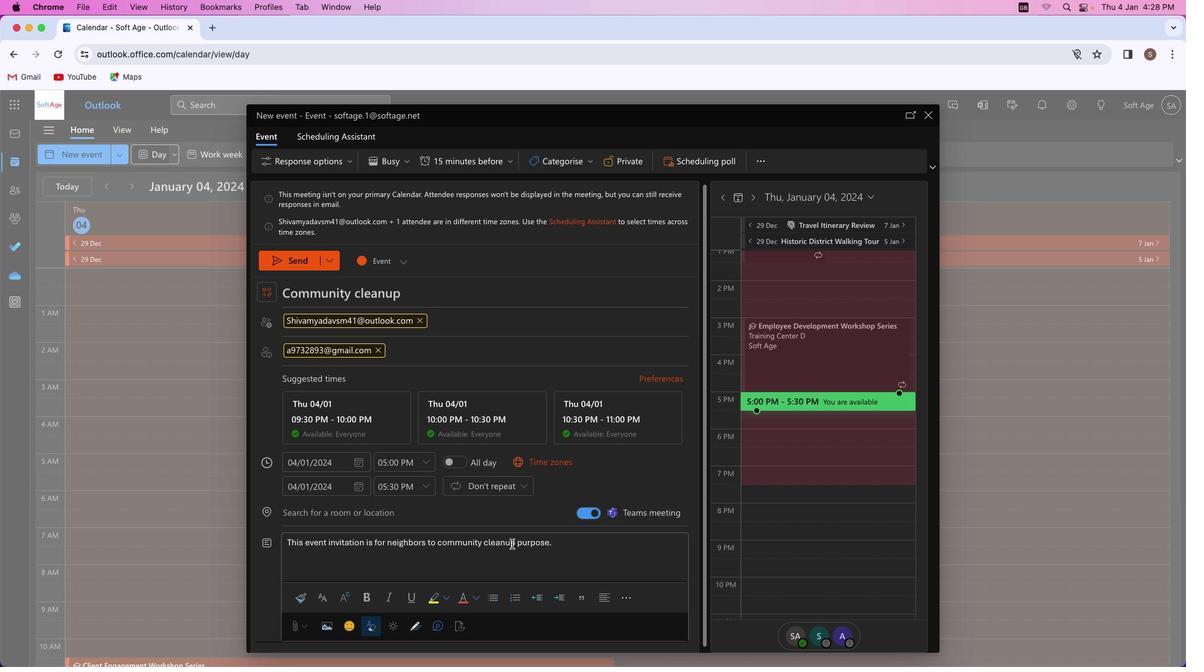 
Action: Mouse scrolled (512, 548) with delta (0, 0)
Screenshot: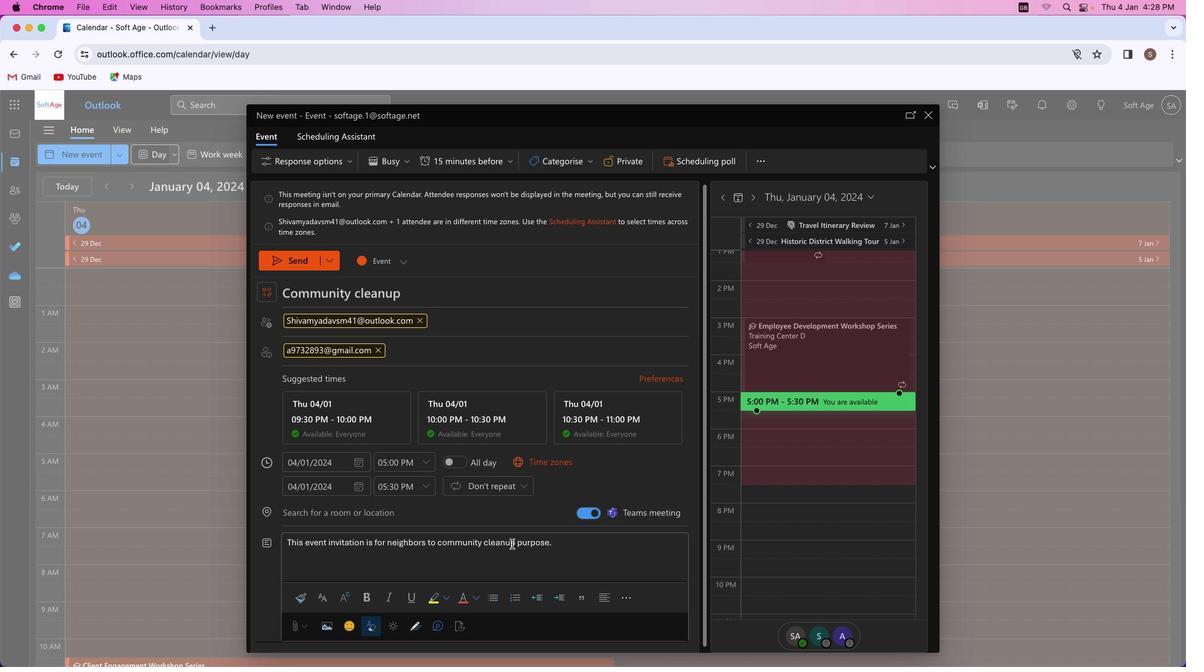 
Action: Mouse moved to (512, 547)
Screenshot: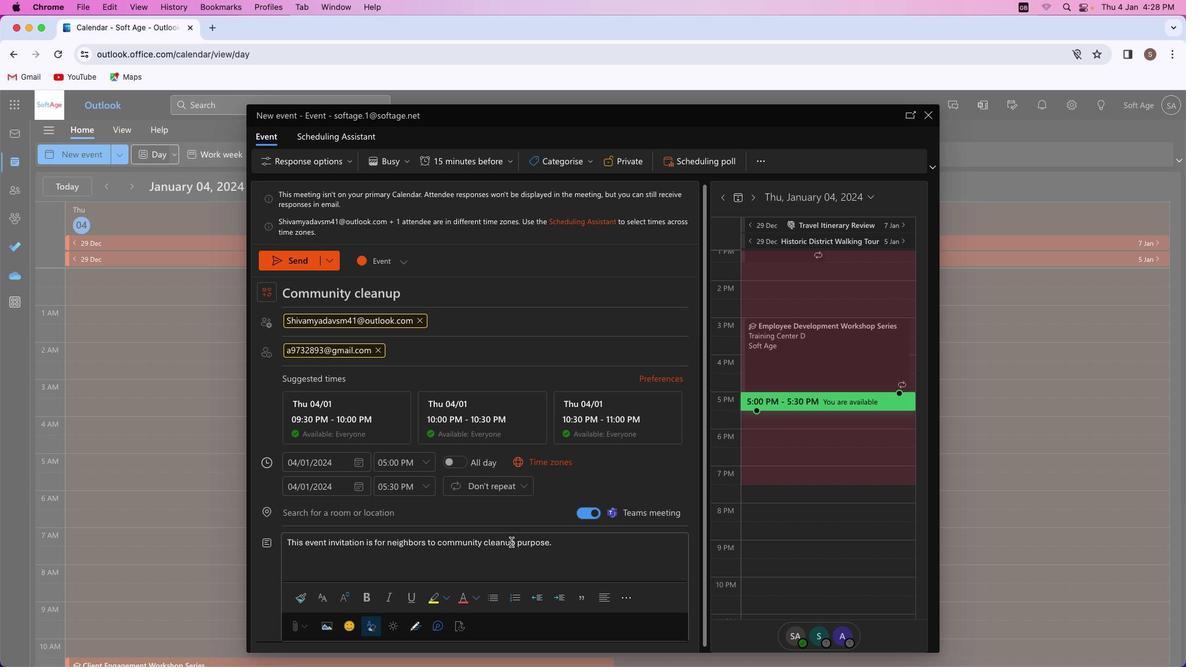 
Action: Mouse scrolled (512, 547) with delta (0, 1)
Screenshot: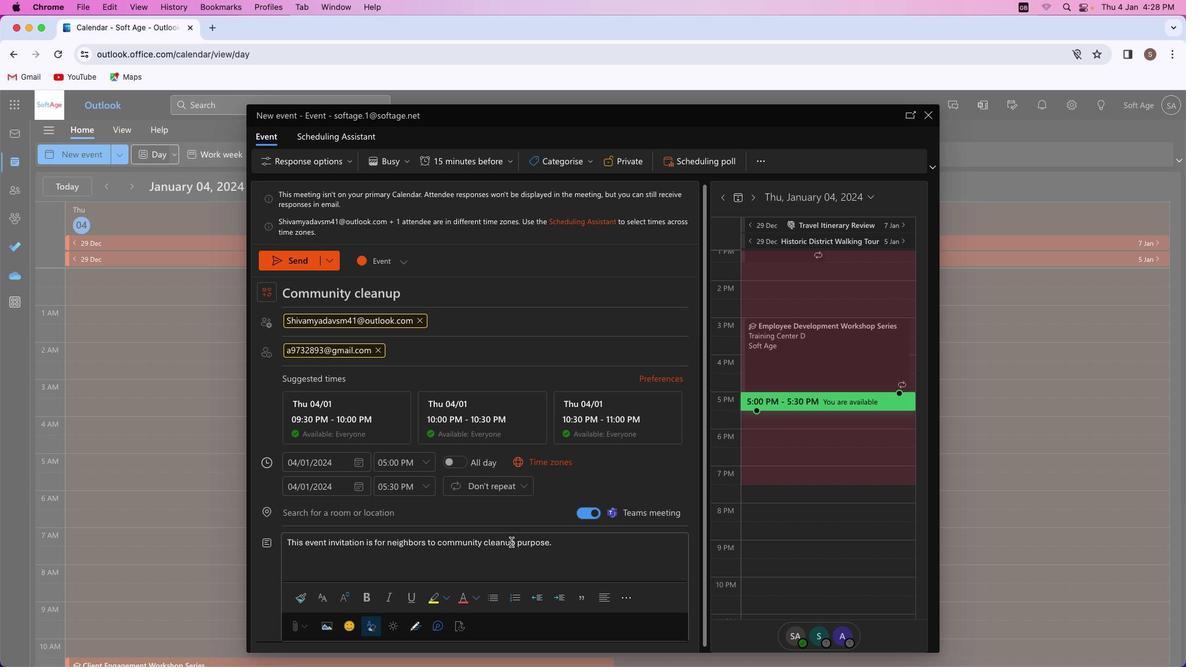 
Action: Mouse moved to (511, 544)
Screenshot: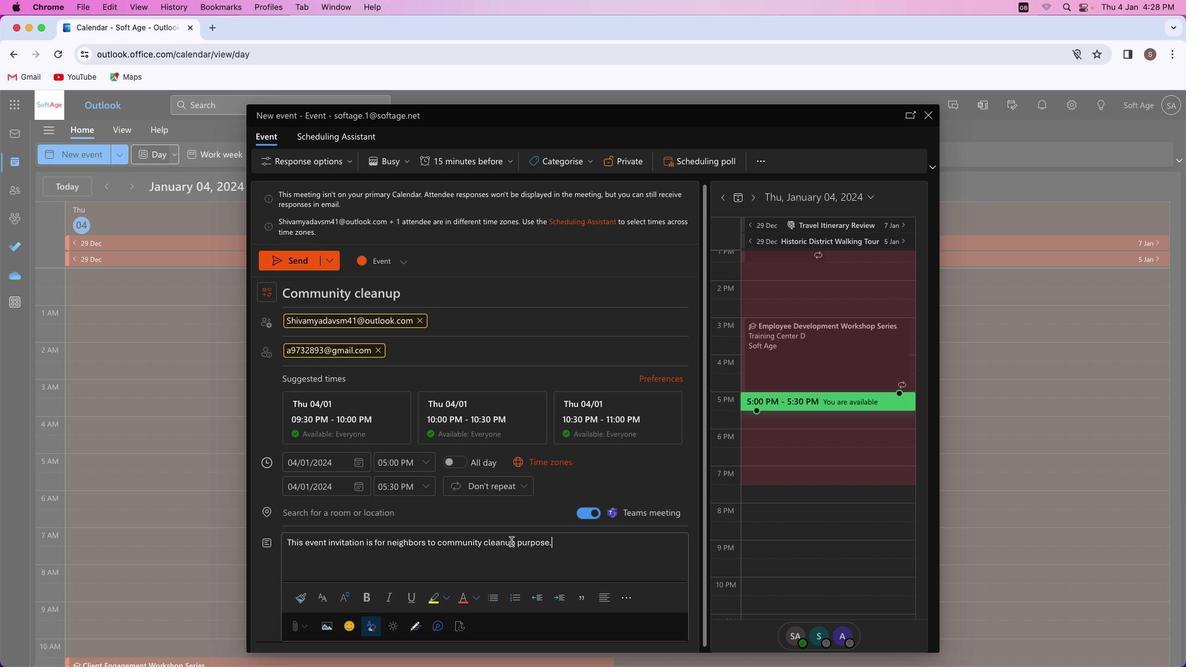 
Action: Mouse scrolled (511, 544) with delta (0, 1)
Screenshot: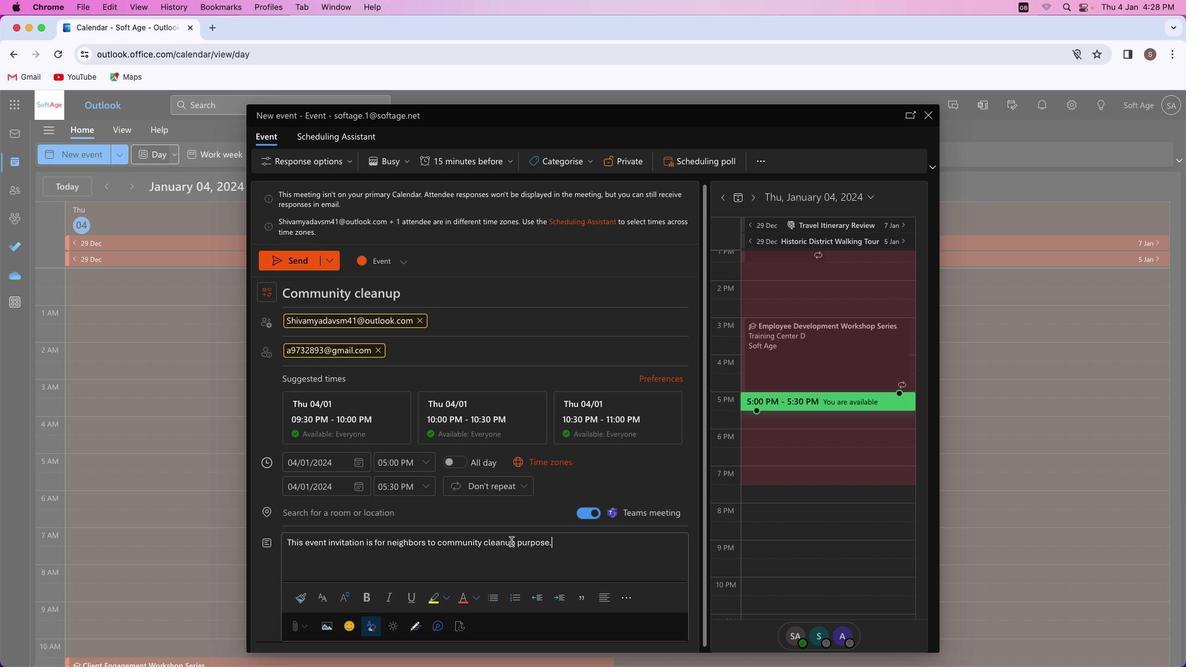 
Action: Mouse moved to (296, 261)
Screenshot: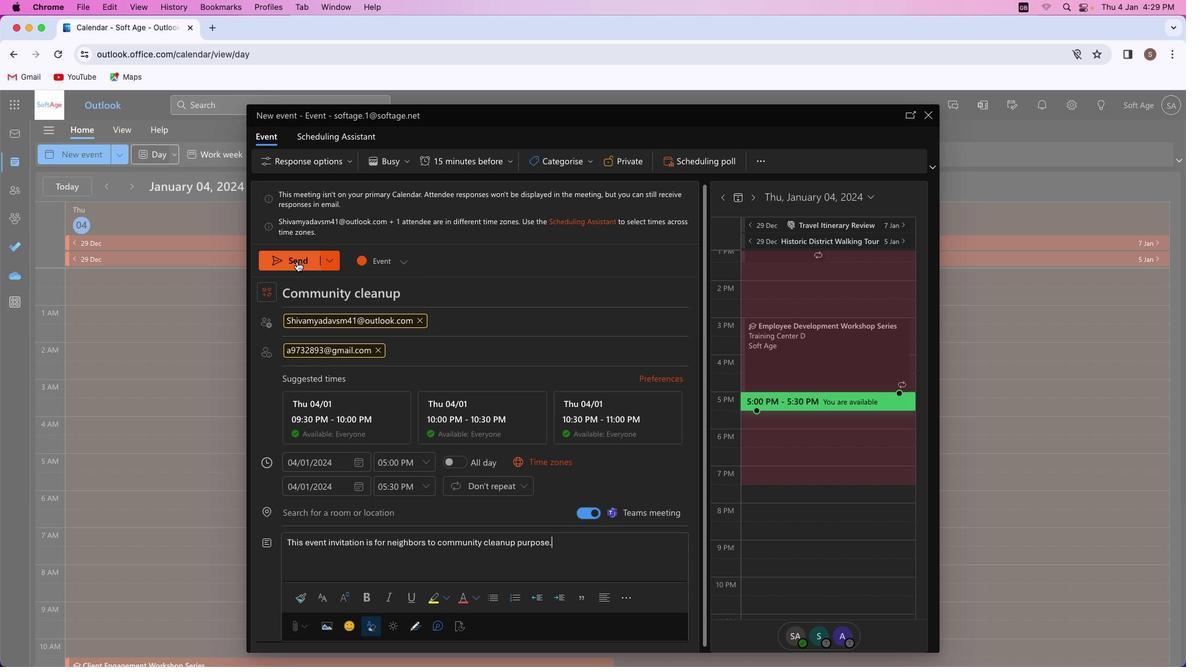 
Action: Mouse pressed left at (296, 261)
Screenshot: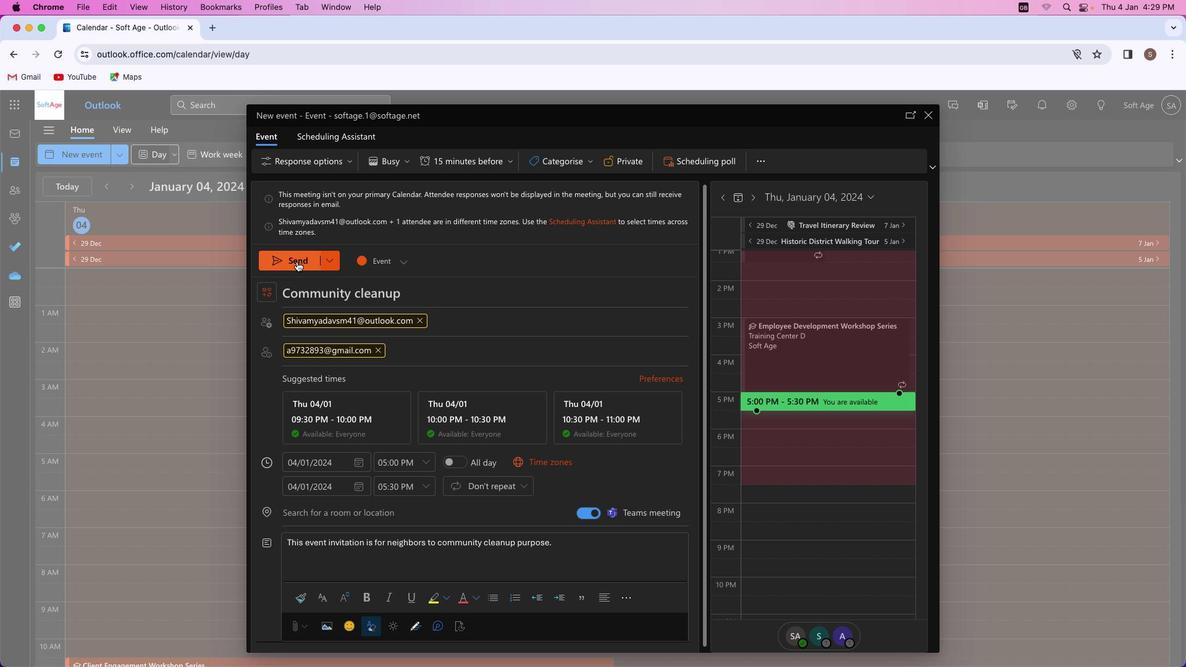 
Action: Mouse moved to (589, 422)
Screenshot: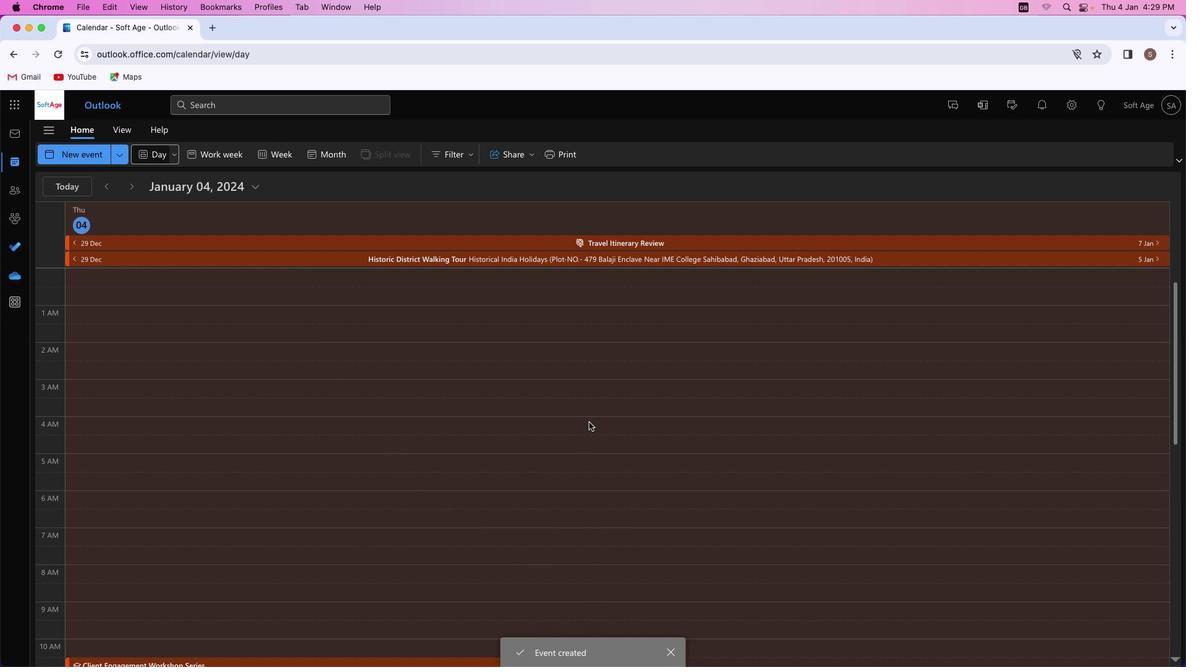 
